 Task: Create a due date automation trigger when advanced on, on the monday after a card is due add dates with an incomplete due date at 11:00 AM.
Action: Mouse moved to (934, 297)
Screenshot: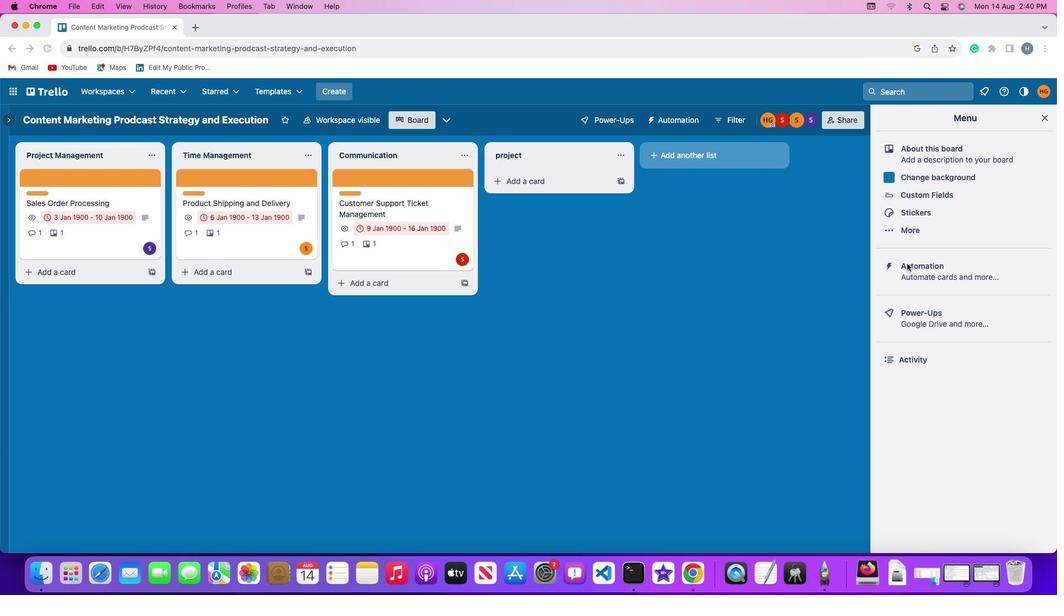 
Action: Mouse pressed left at (934, 297)
Screenshot: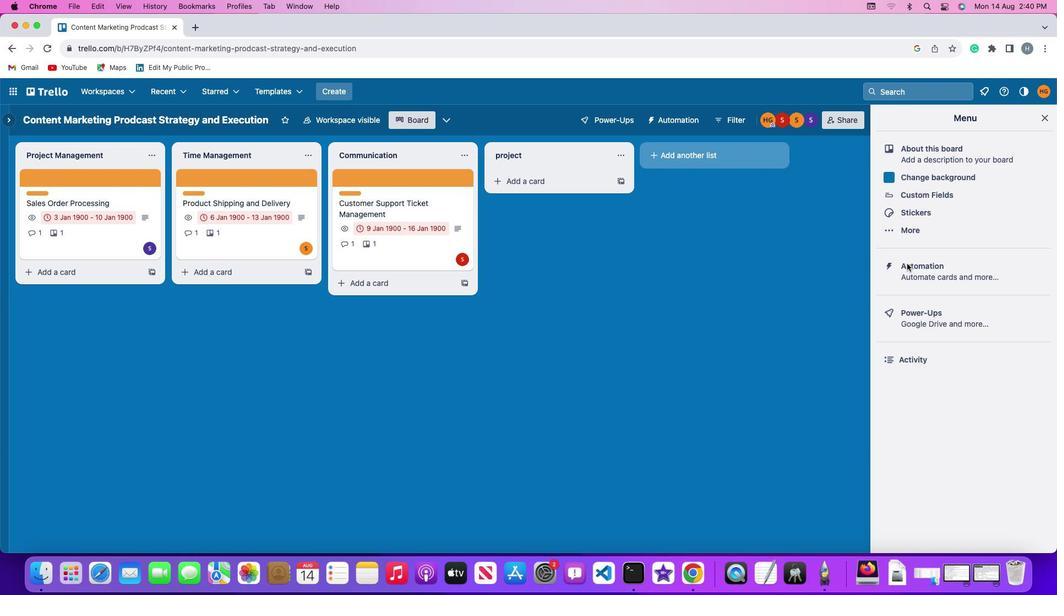 
Action: Mouse pressed left at (934, 297)
Screenshot: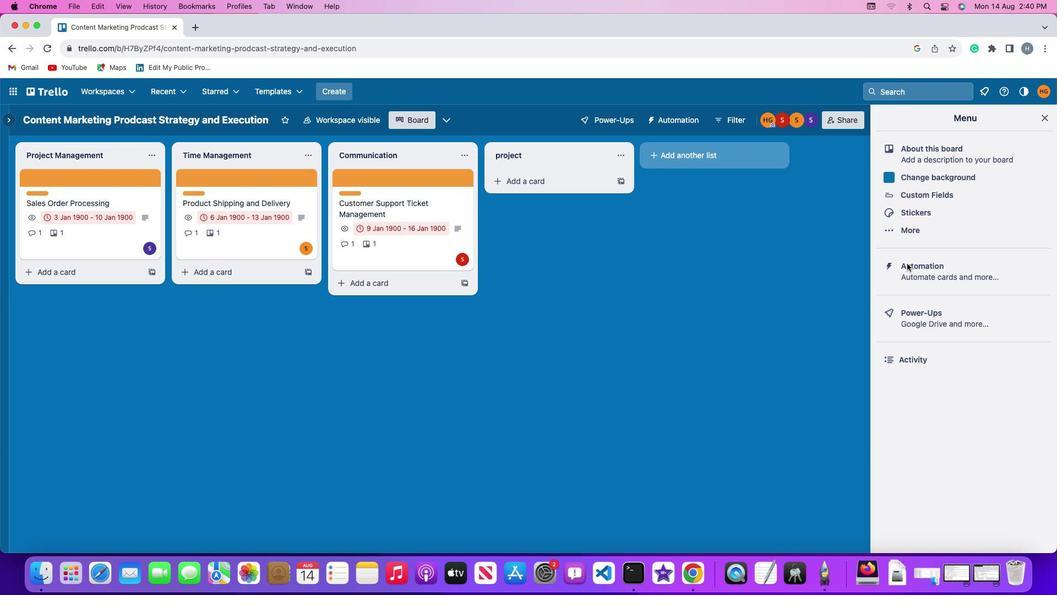
Action: Mouse moved to (49, 296)
Screenshot: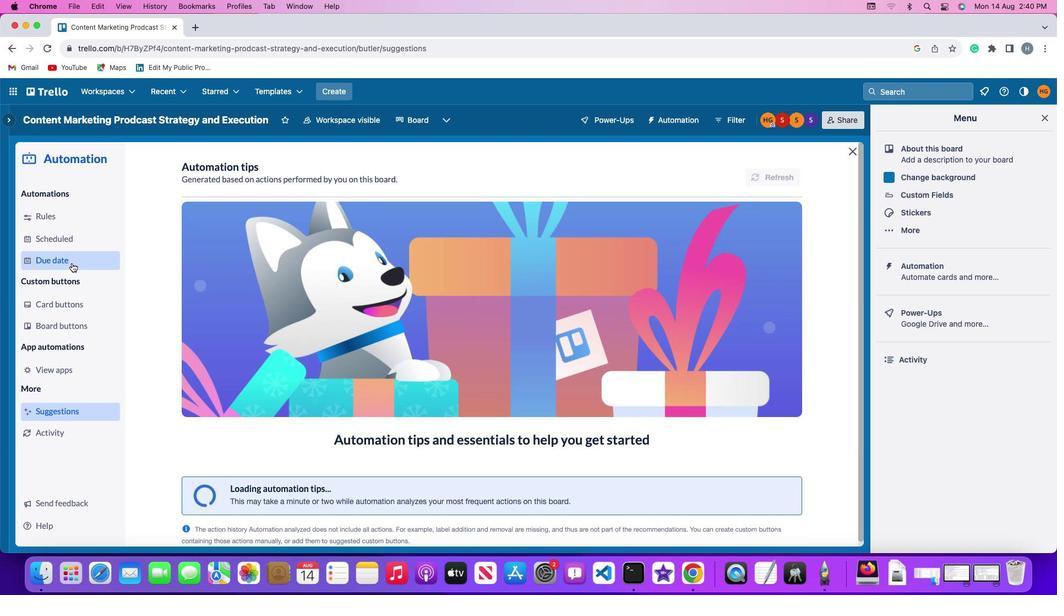 
Action: Mouse pressed left at (49, 296)
Screenshot: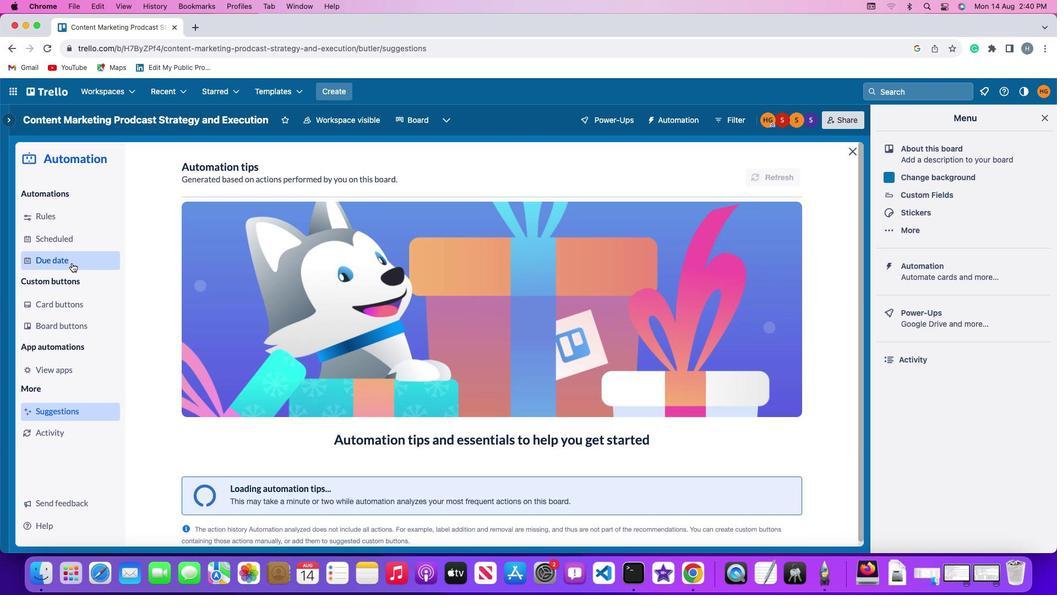 
Action: Mouse moved to (757, 222)
Screenshot: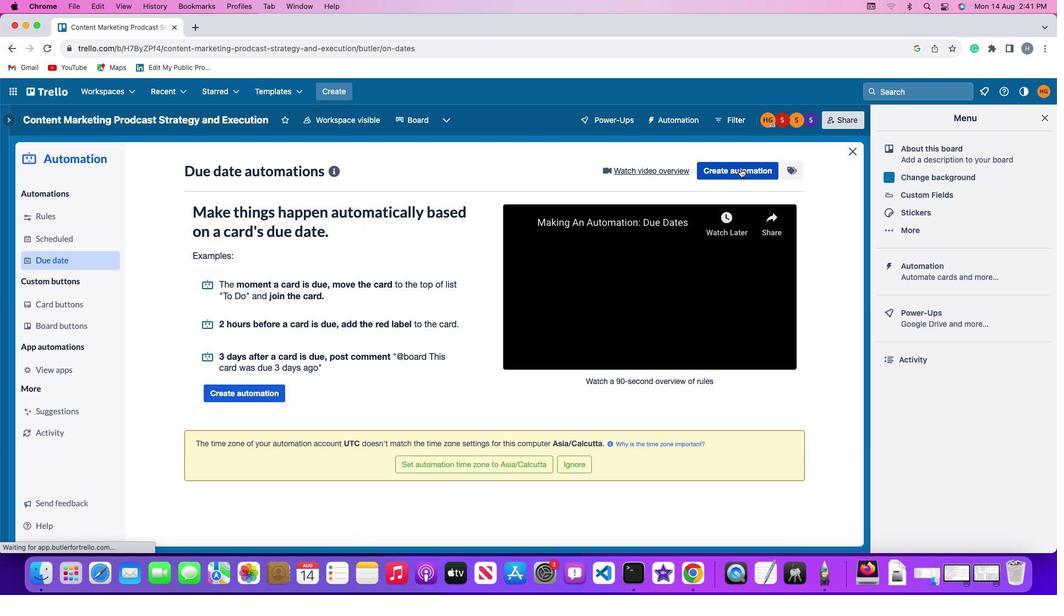 
Action: Mouse pressed left at (757, 222)
Screenshot: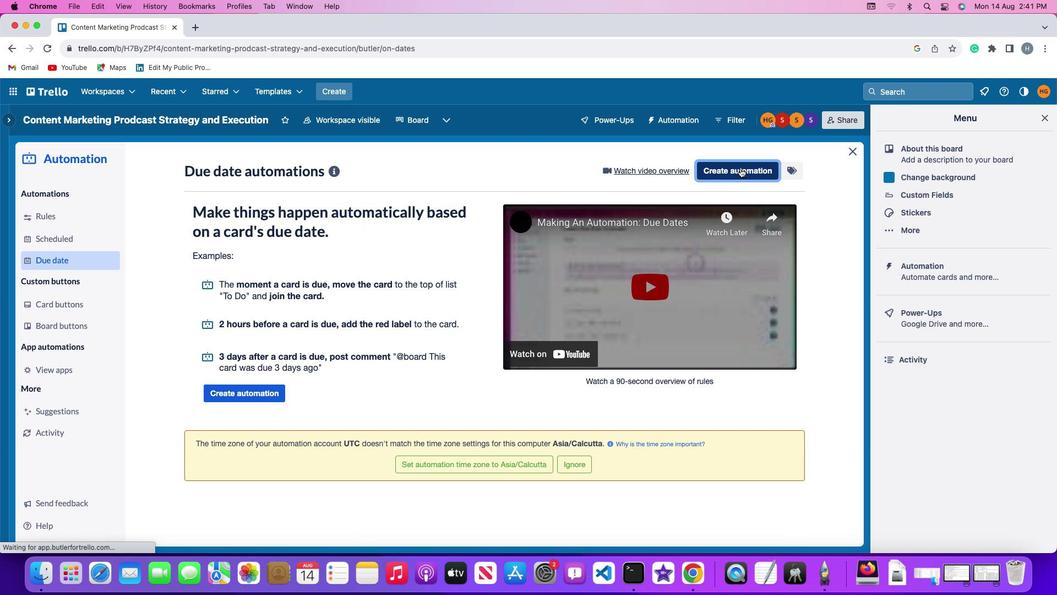 
Action: Mouse moved to (263, 309)
Screenshot: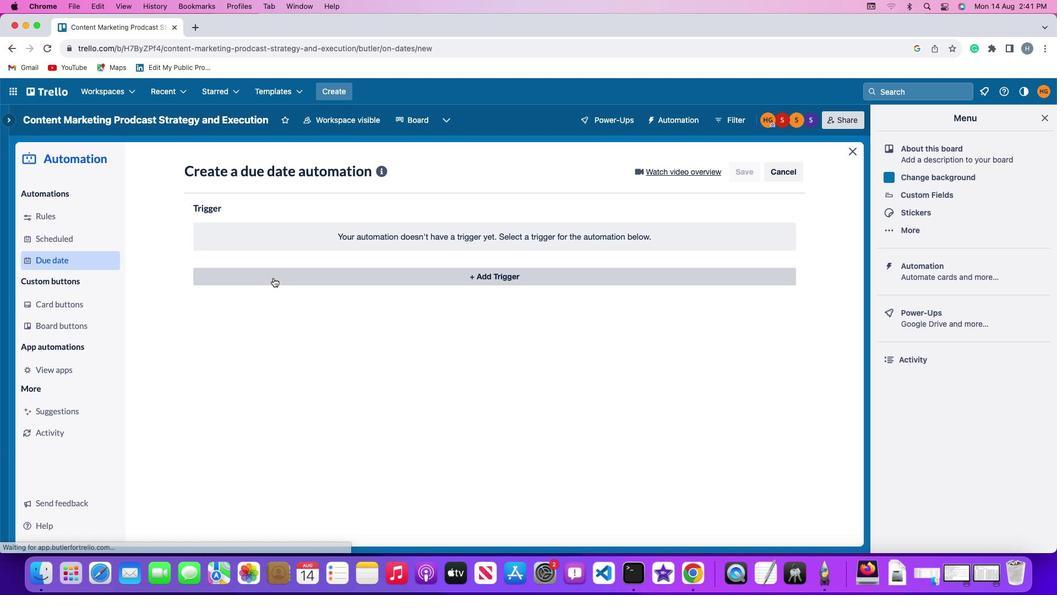 
Action: Mouse pressed left at (263, 309)
Screenshot: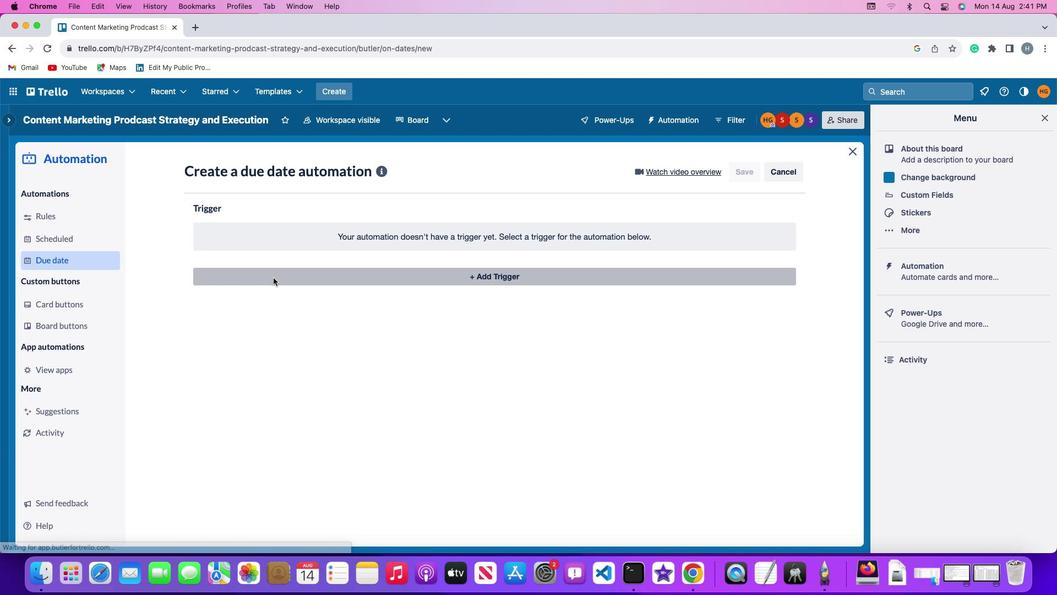 
Action: Mouse moved to (236, 475)
Screenshot: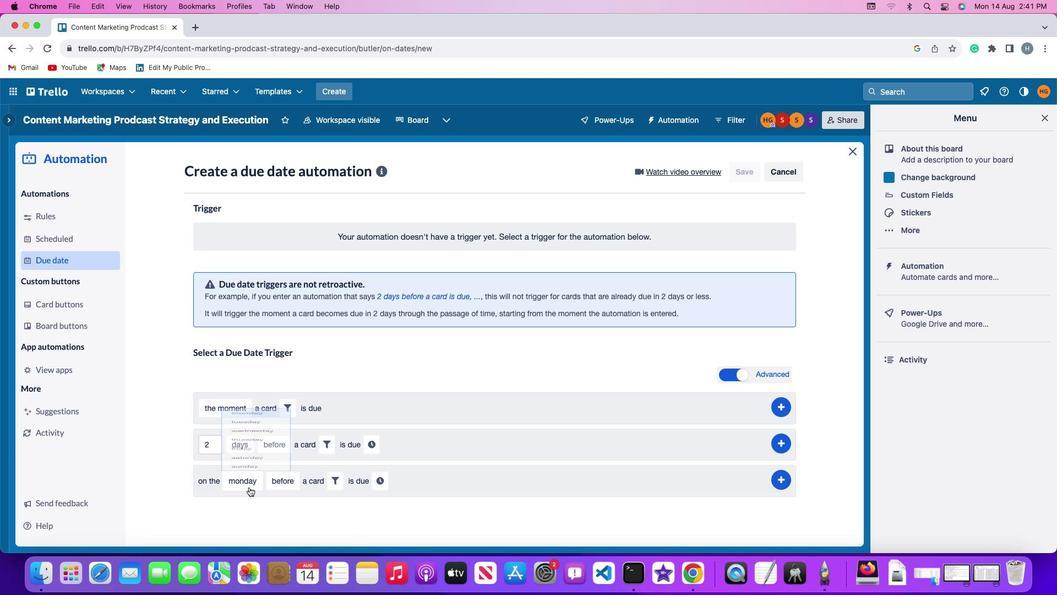 
Action: Mouse pressed left at (236, 475)
Screenshot: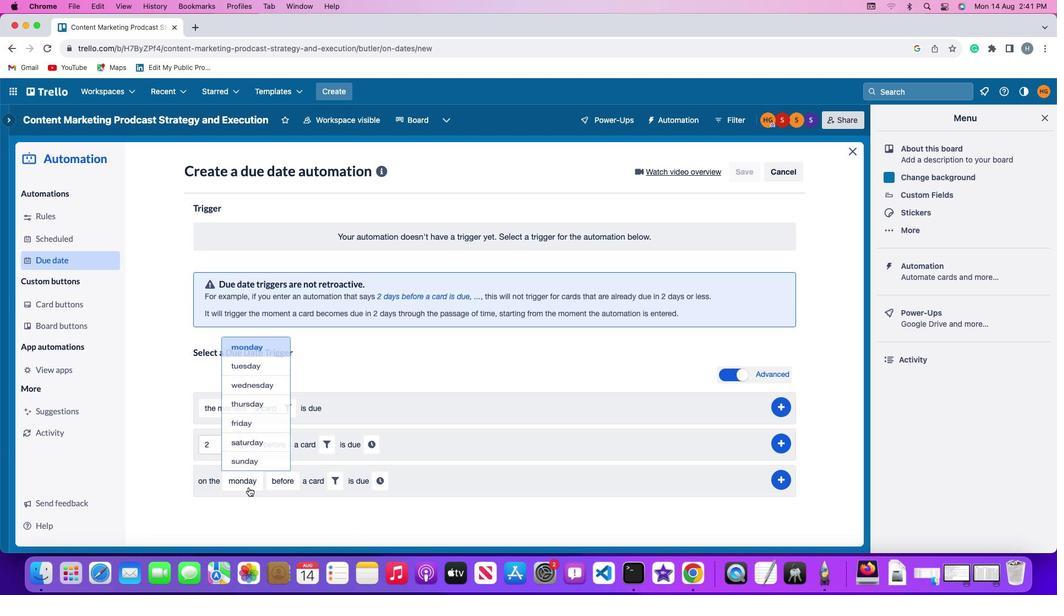 
Action: Mouse moved to (252, 350)
Screenshot: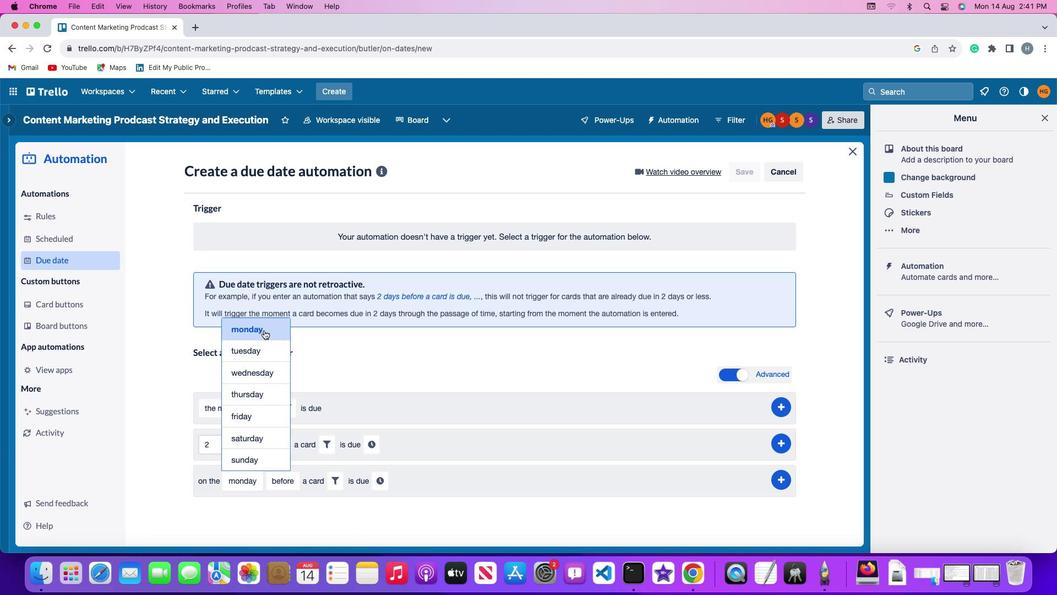 
Action: Mouse pressed left at (252, 350)
Screenshot: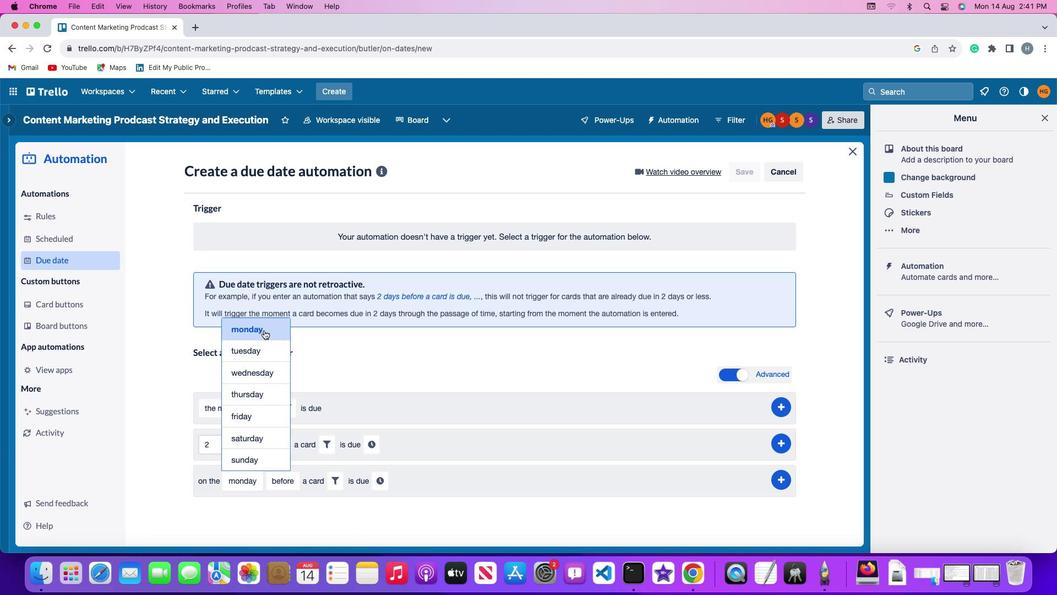 
Action: Mouse moved to (274, 468)
Screenshot: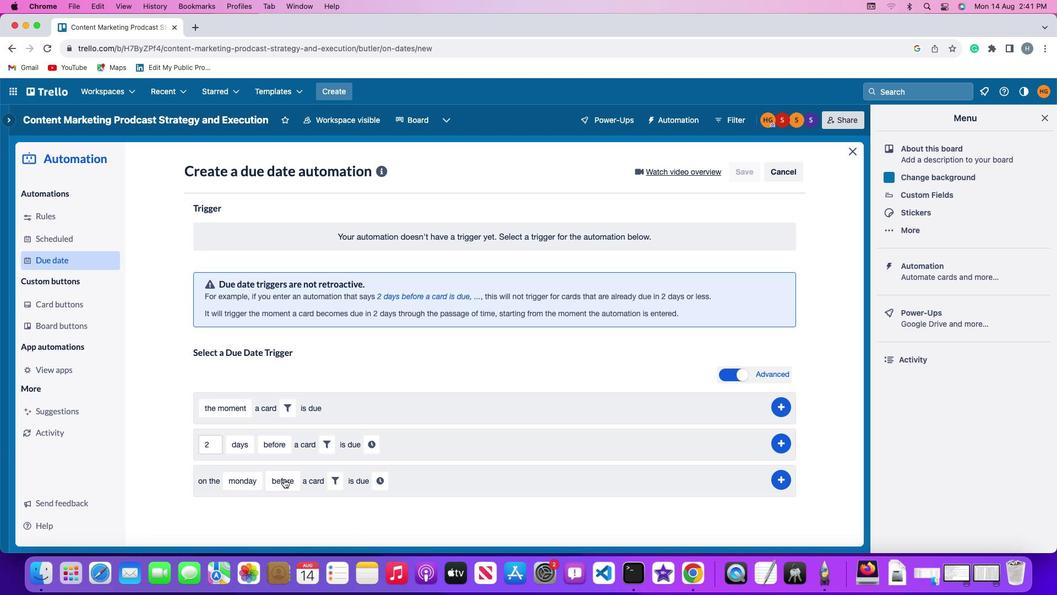 
Action: Mouse pressed left at (274, 468)
Screenshot: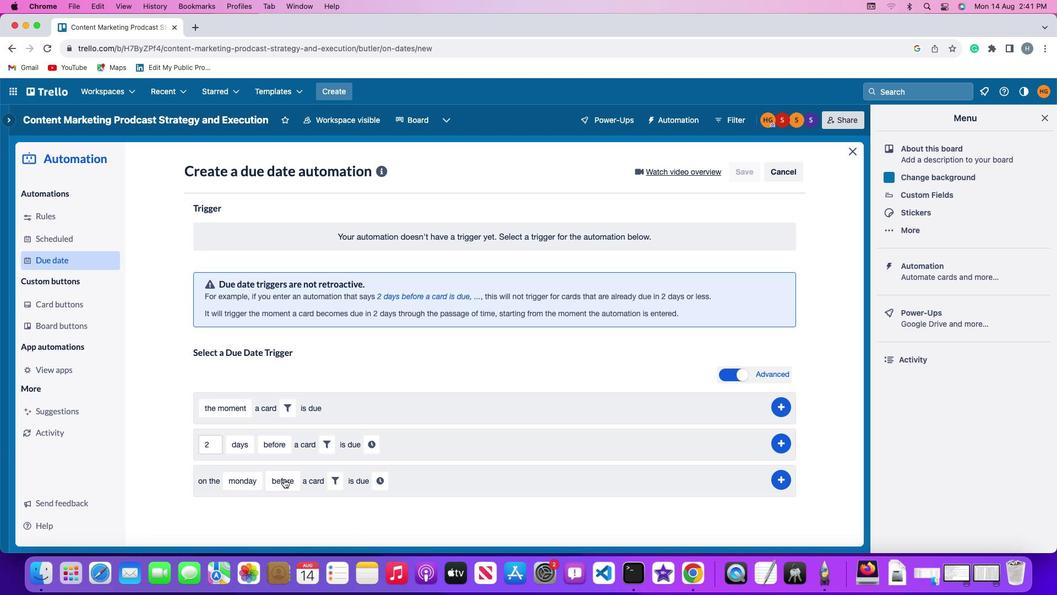 
Action: Mouse moved to (283, 412)
Screenshot: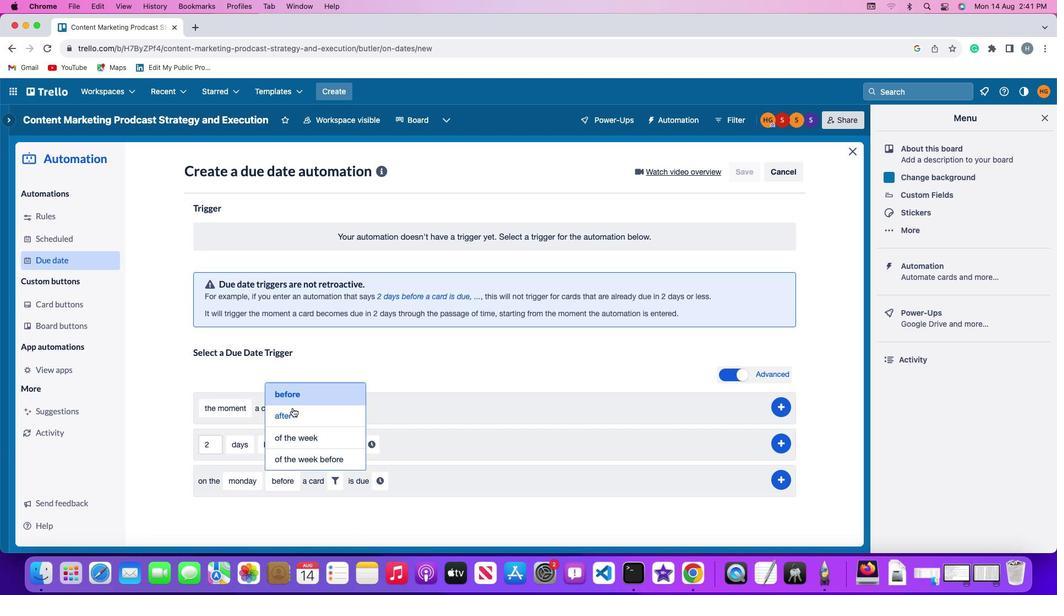 
Action: Mouse pressed left at (283, 412)
Screenshot: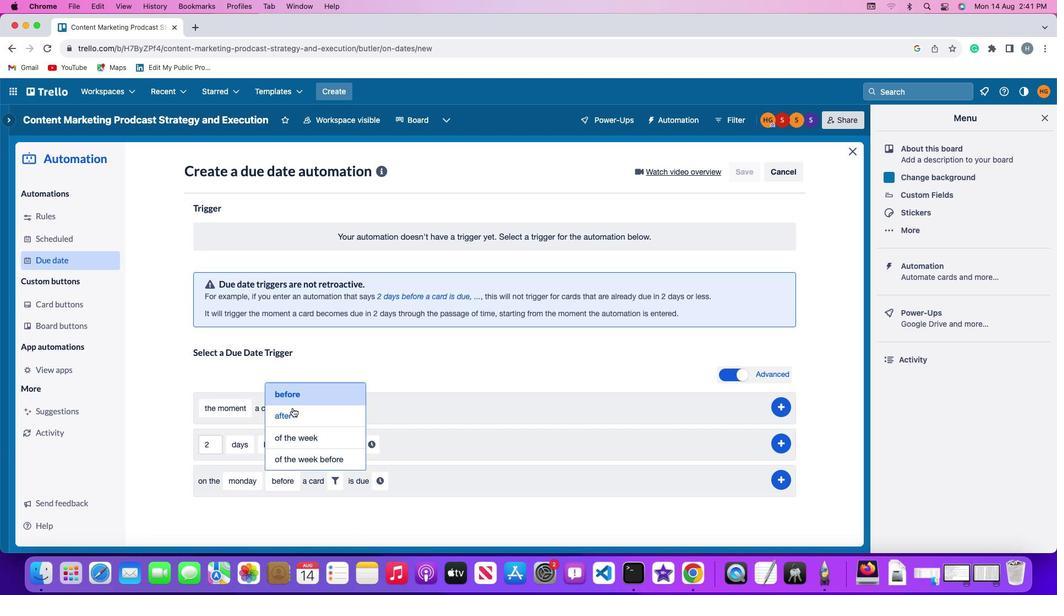 
Action: Mouse moved to (320, 468)
Screenshot: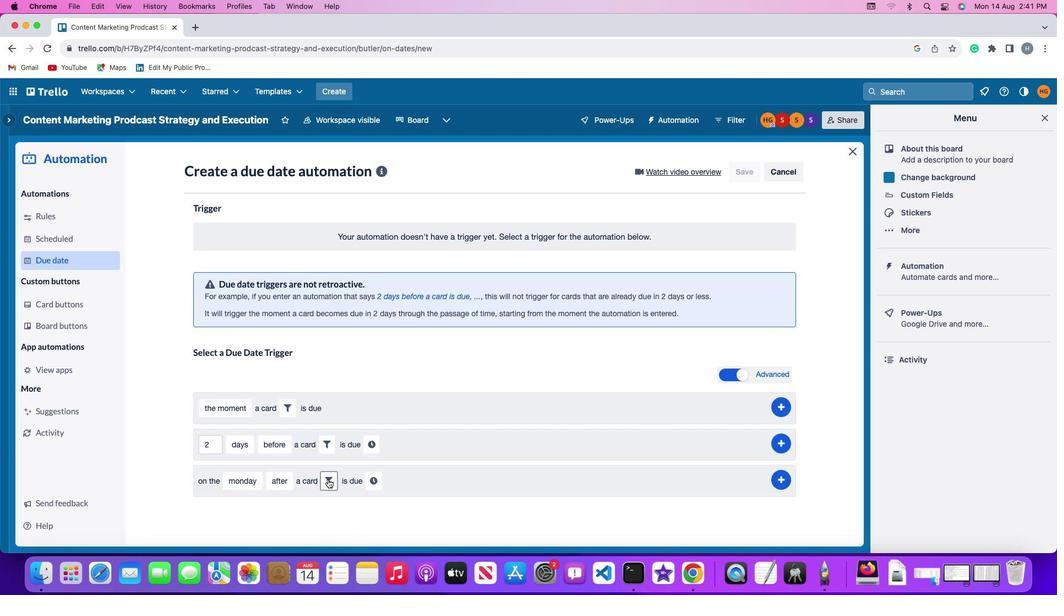 
Action: Mouse pressed left at (320, 468)
Screenshot: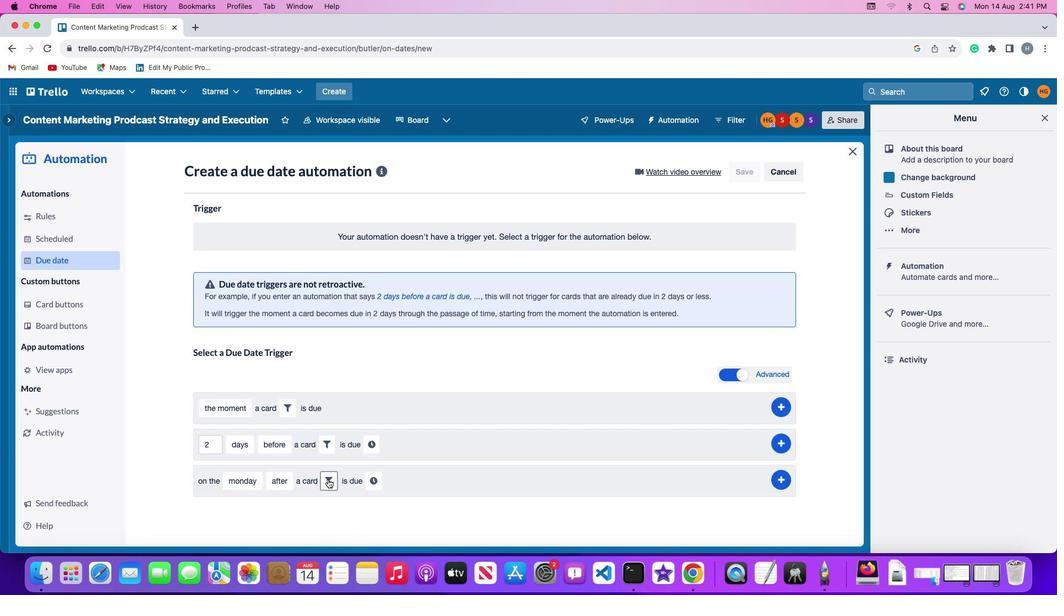
Action: Mouse moved to (377, 500)
Screenshot: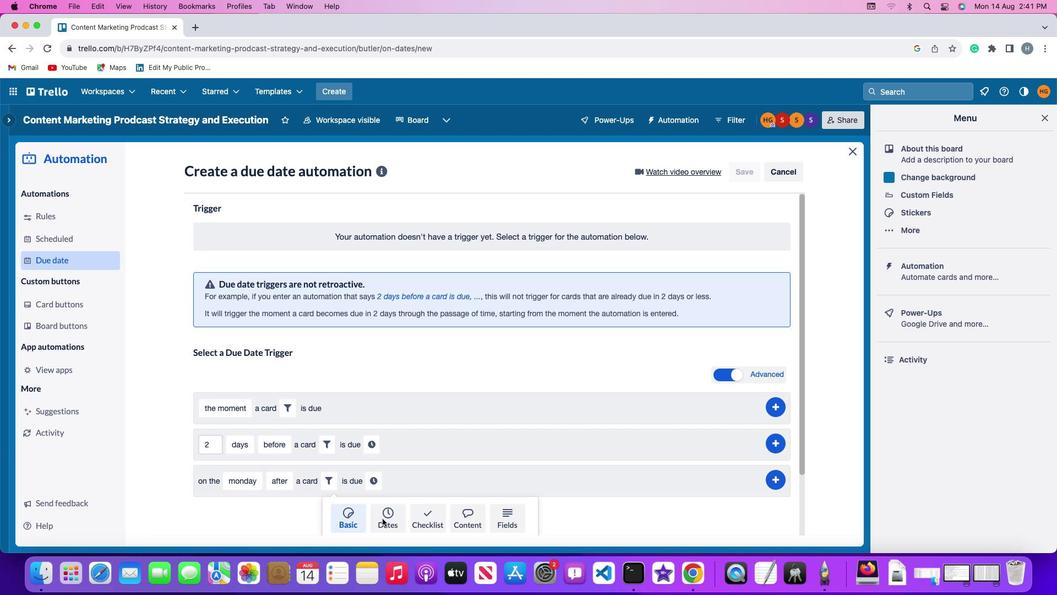 
Action: Mouse pressed left at (377, 500)
Screenshot: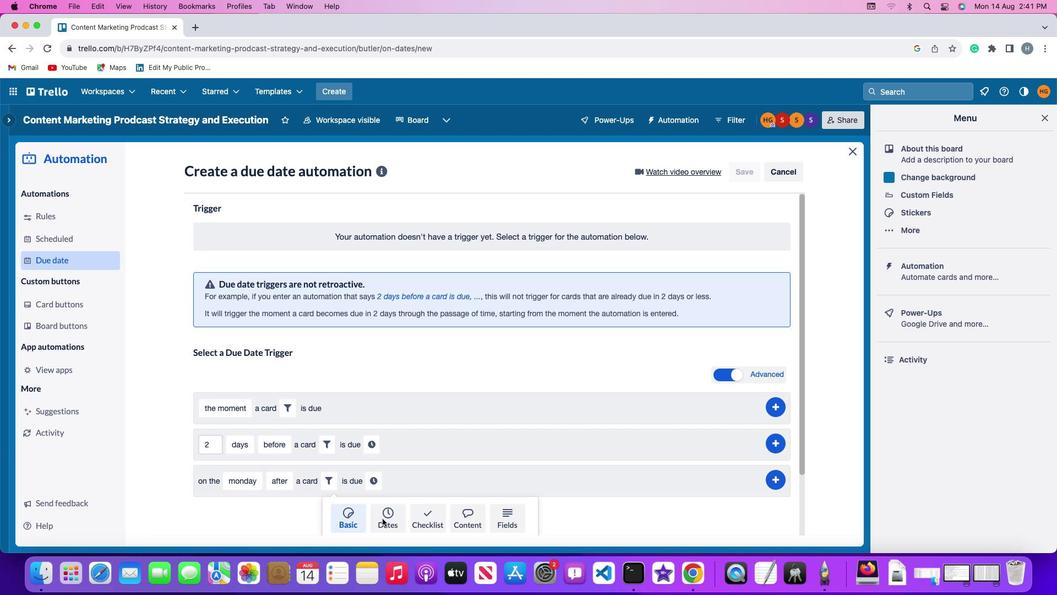 
Action: Mouse moved to (264, 495)
Screenshot: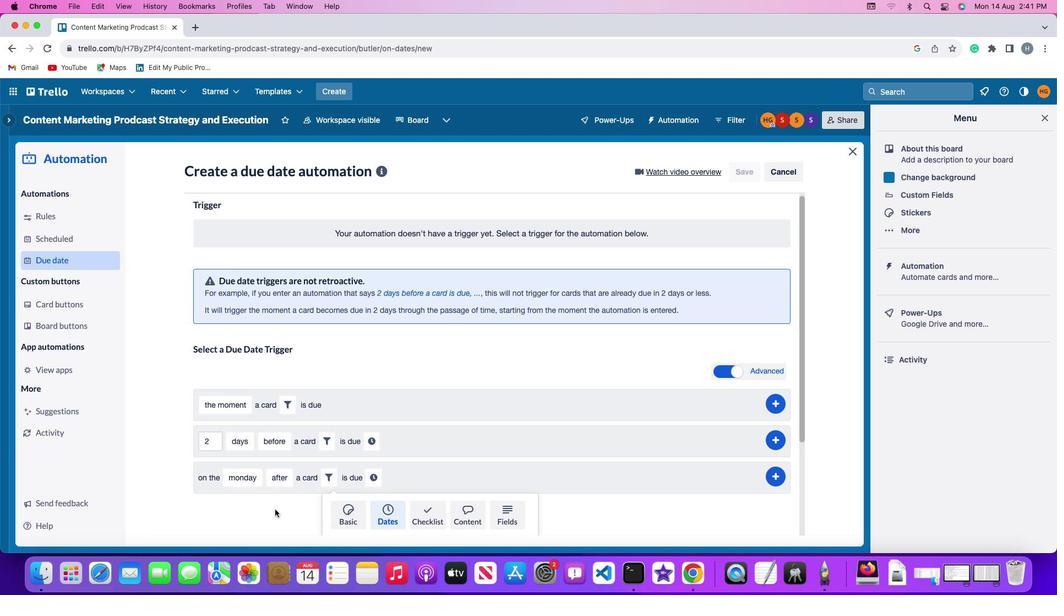 
Action: Mouse scrolled (264, 495) with delta (-26, 88)
Screenshot: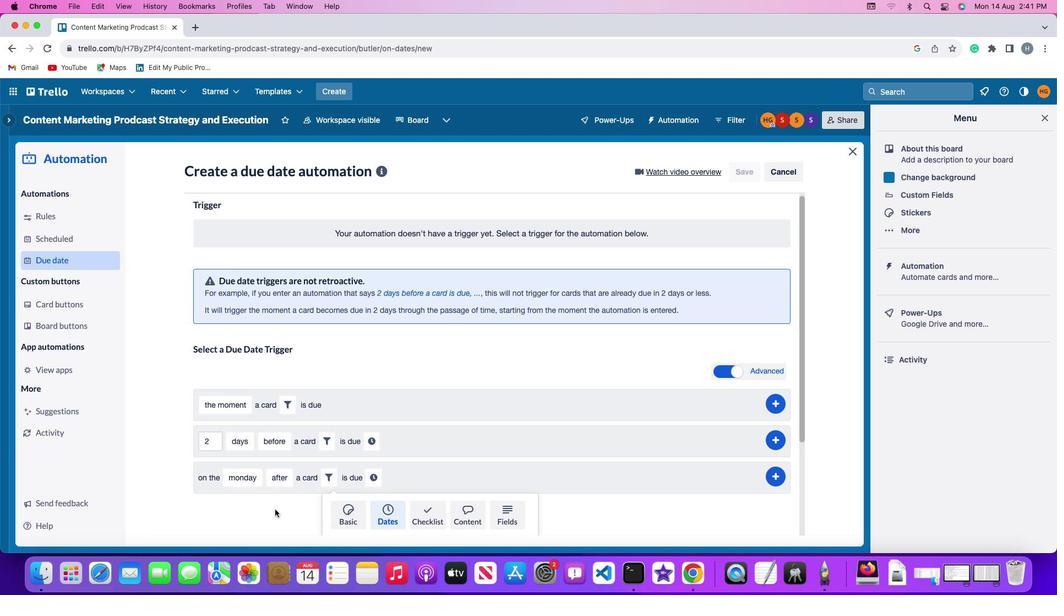 
Action: Mouse moved to (264, 494)
Screenshot: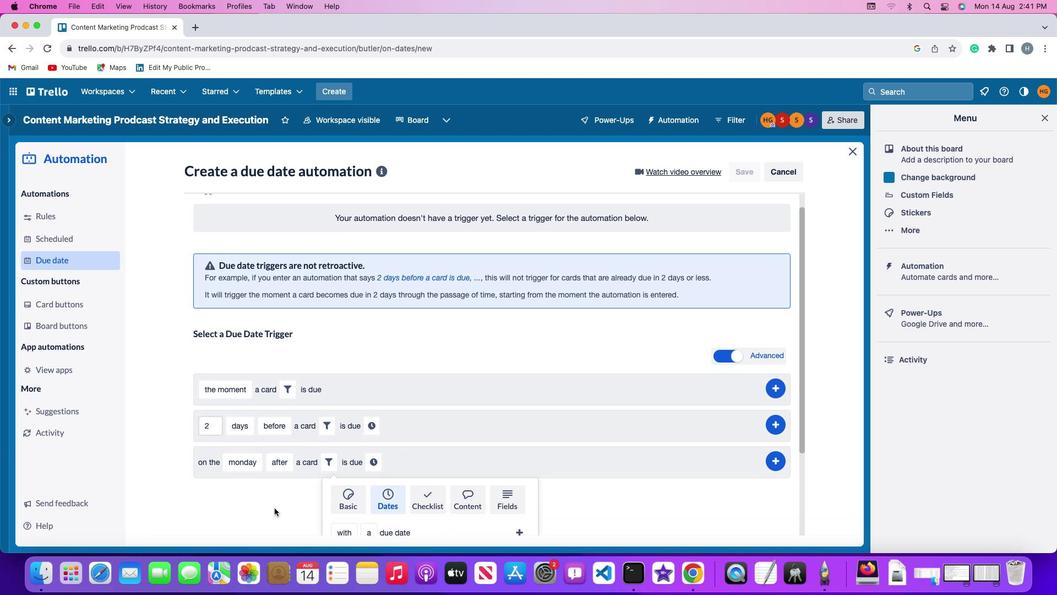 
Action: Mouse scrolled (264, 494) with delta (-26, 88)
Screenshot: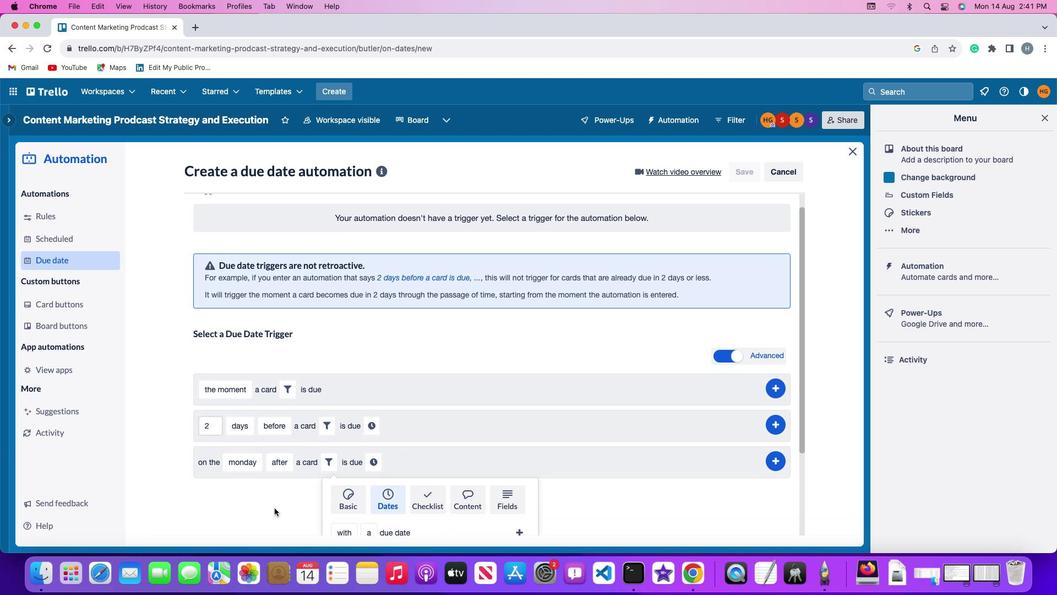 
Action: Mouse moved to (265, 494)
Screenshot: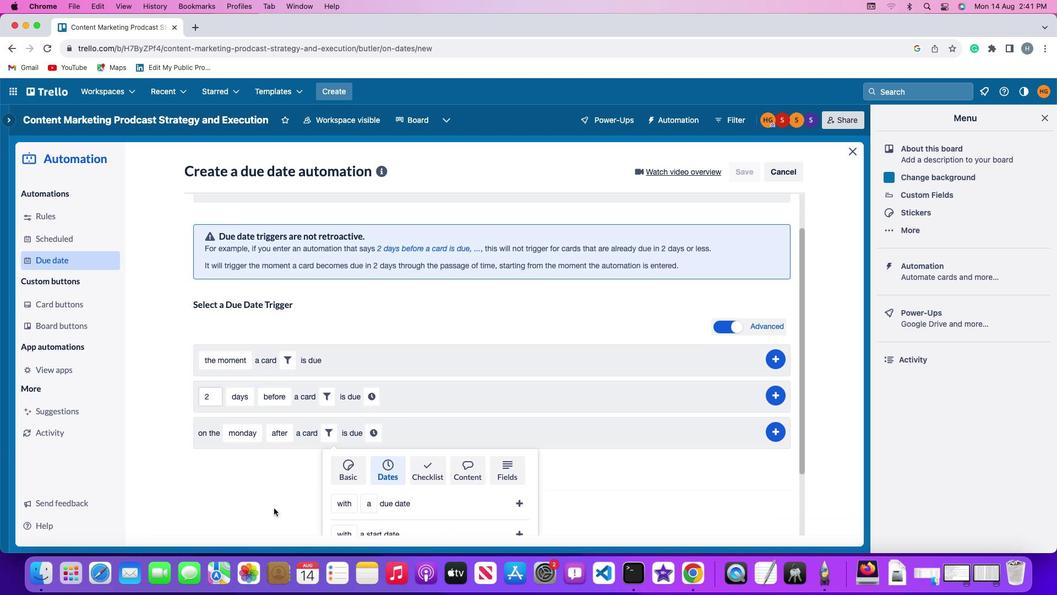 
Action: Mouse scrolled (265, 494) with delta (-26, 87)
Screenshot: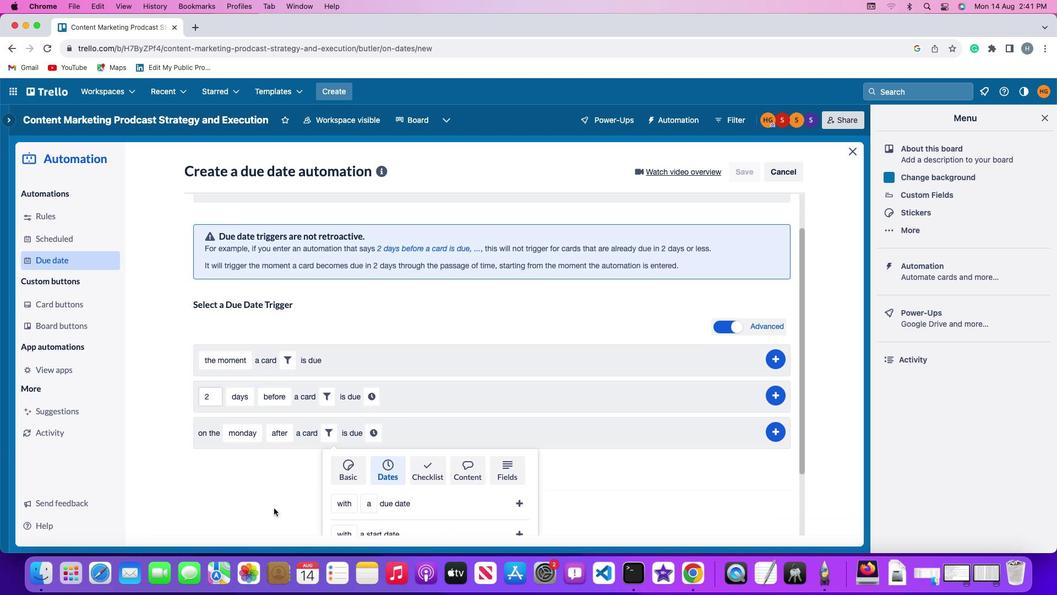 
Action: Mouse moved to (265, 493)
Screenshot: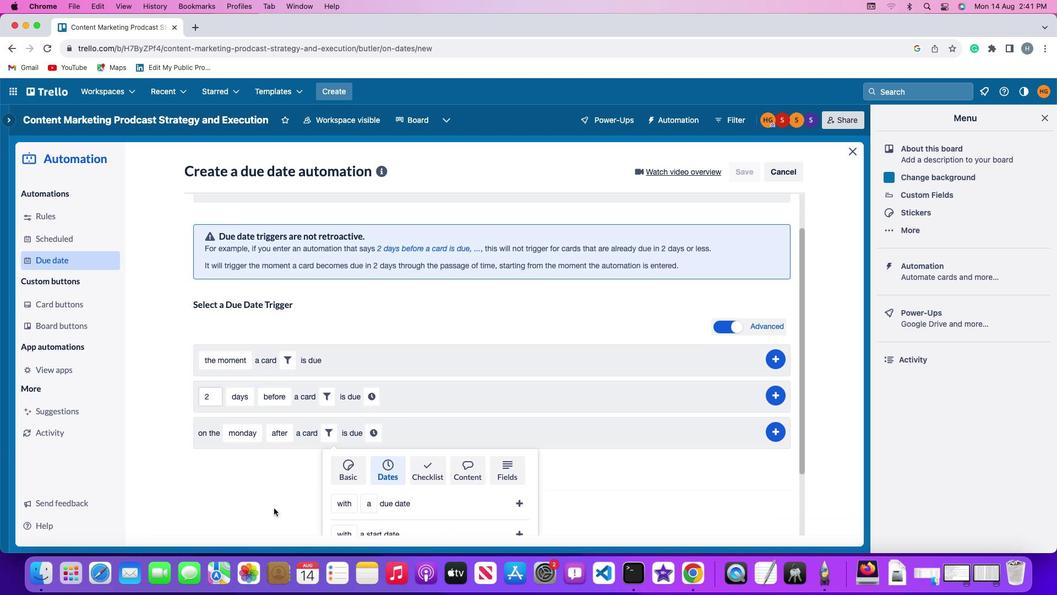 
Action: Mouse scrolled (265, 493) with delta (-26, 85)
Screenshot: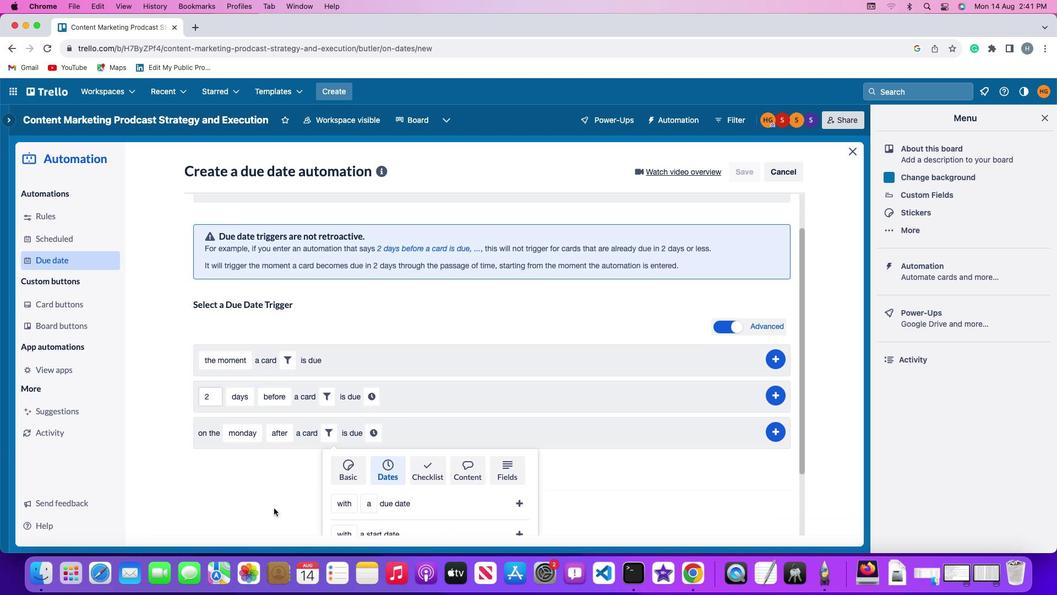 
Action: Mouse moved to (263, 491)
Screenshot: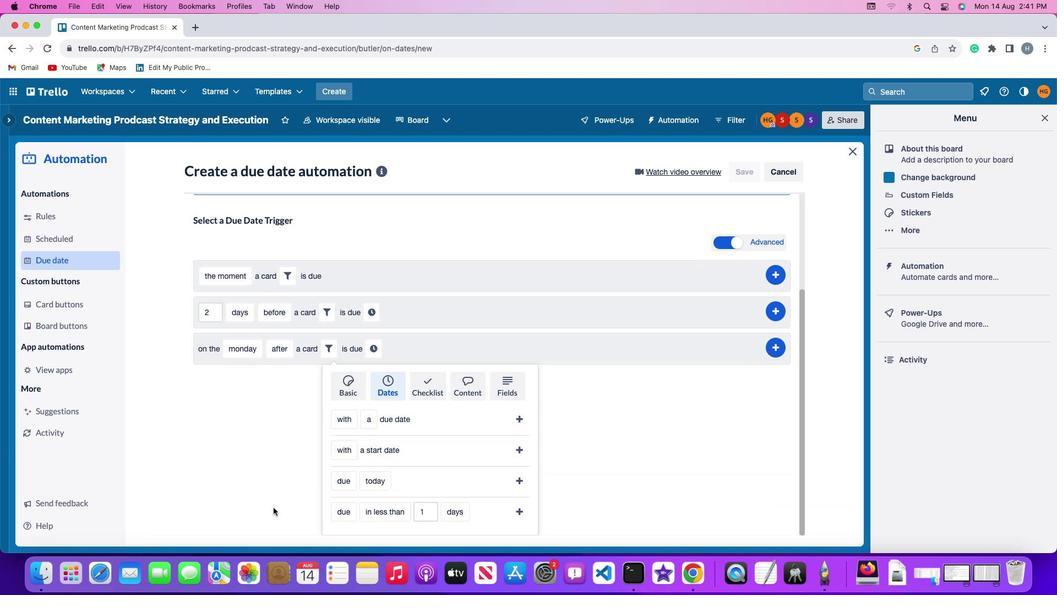 
Action: Mouse scrolled (263, 491) with delta (-26, 88)
Screenshot: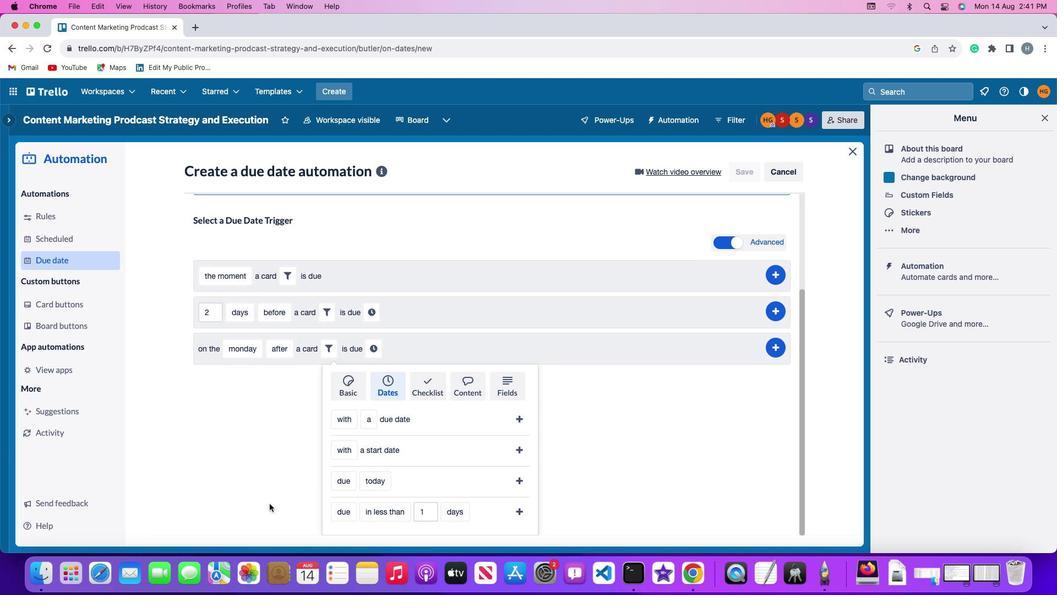 
Action: Mouse moved to (262, 491)
Screenshot: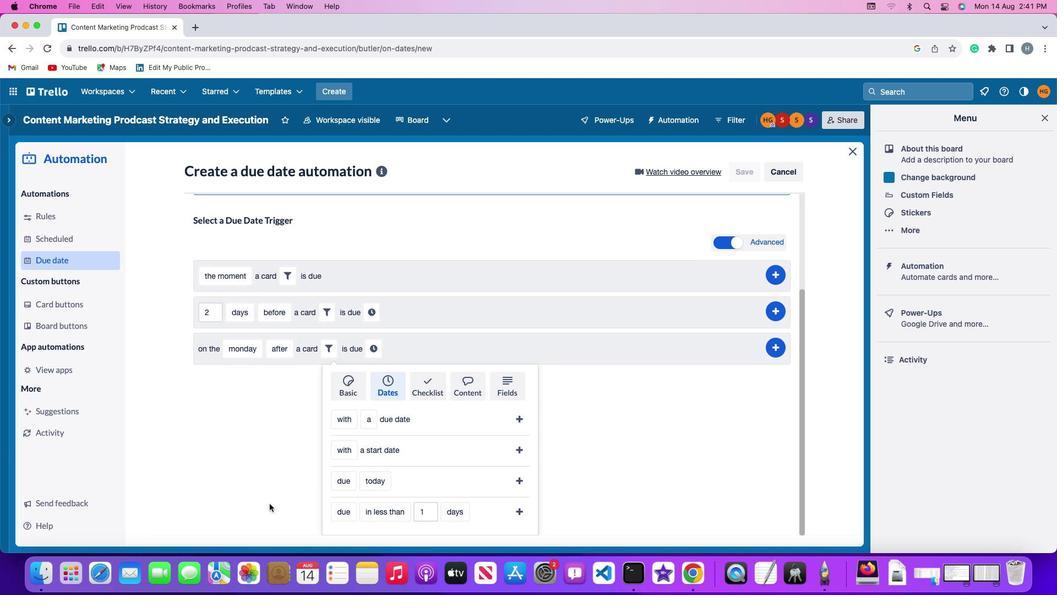 
Action: Mouse scrolled (262, 491) with delta (-26, 88)
Screenshot: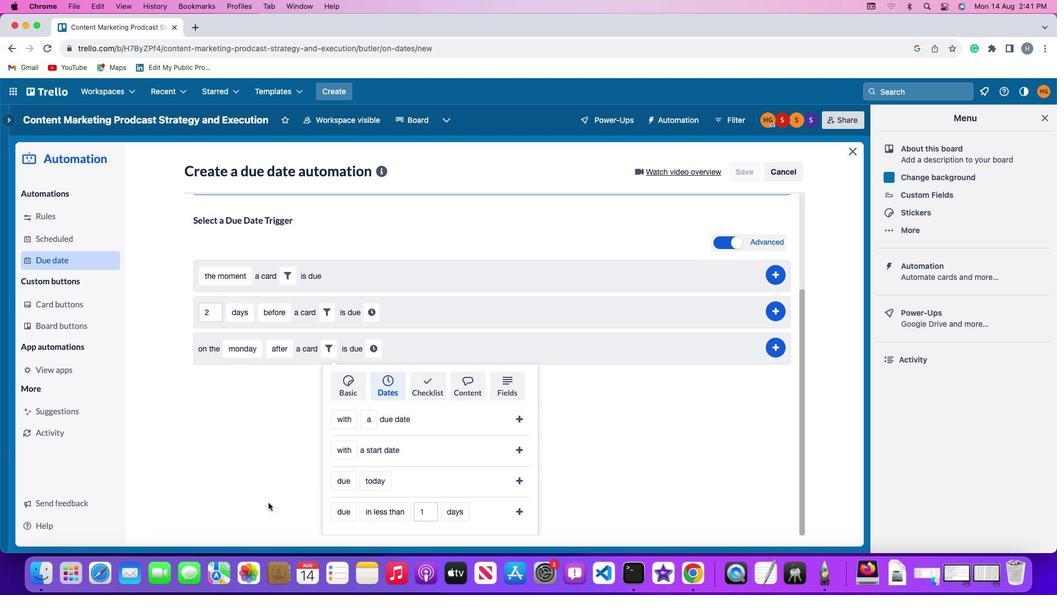 
Action: Mouse moved to (332, 424)
Screenshot: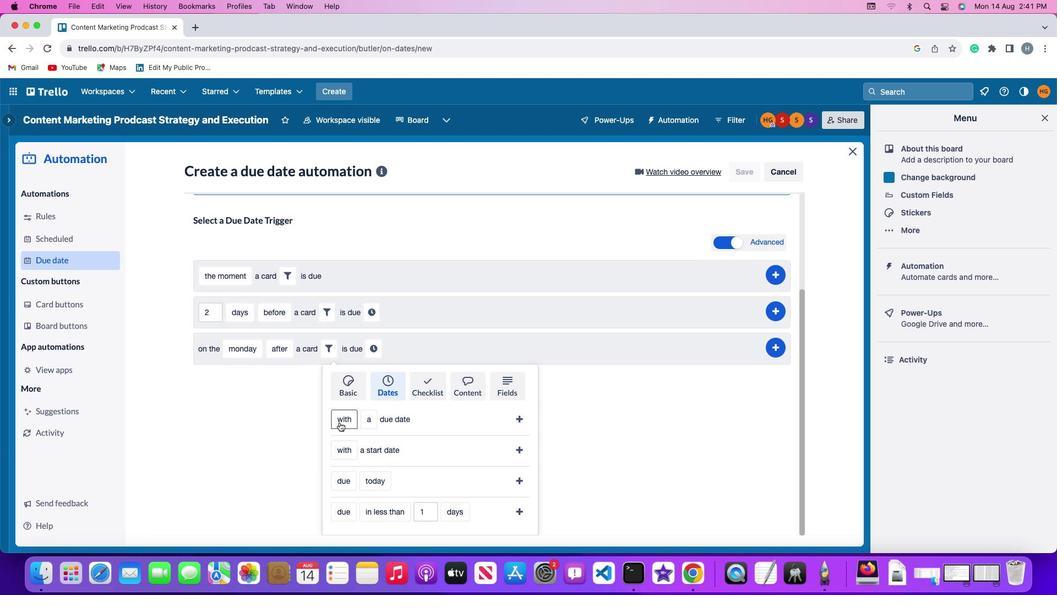 
Action: Mouse pressed left at (332, 424)
Screenshot: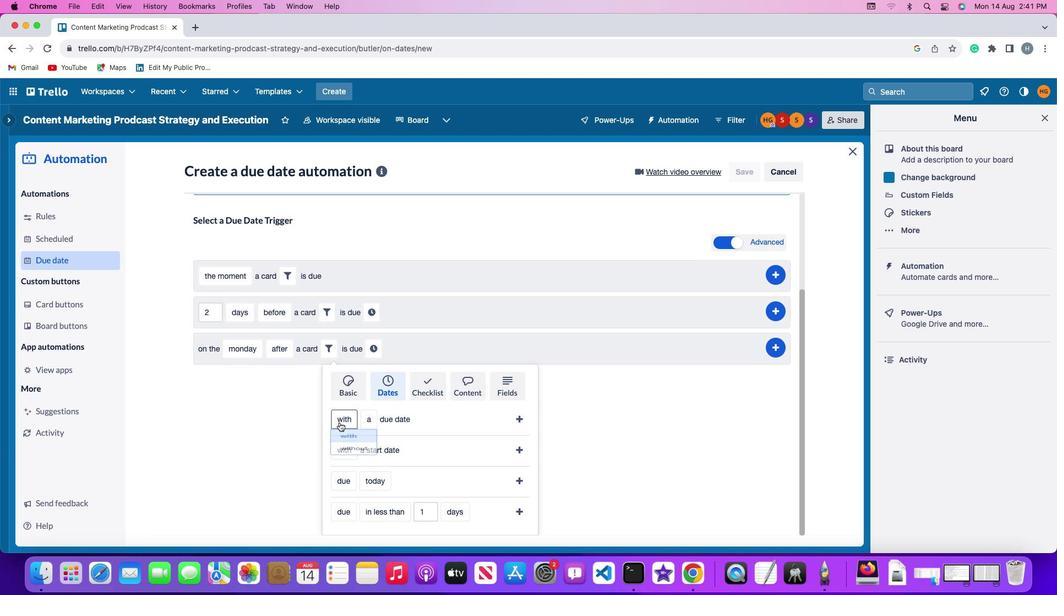 
Action: Mouse moved to (338, 438)
Screenshot: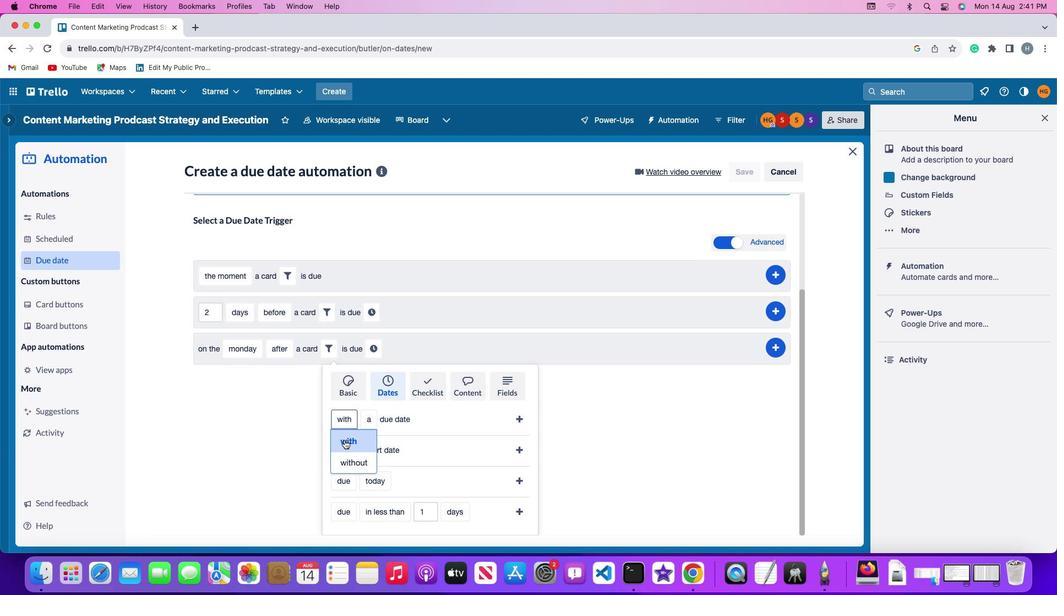 
Action: Mouse pressed left at (338, 438)
Screenshot: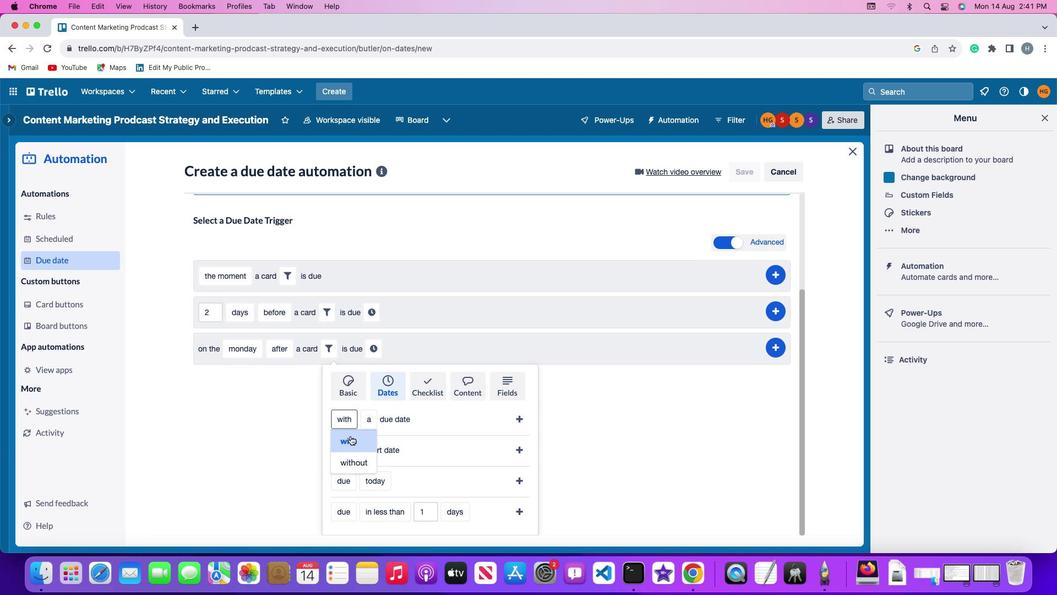 
Action: Mouse moved to (368, 420)
Screenshot: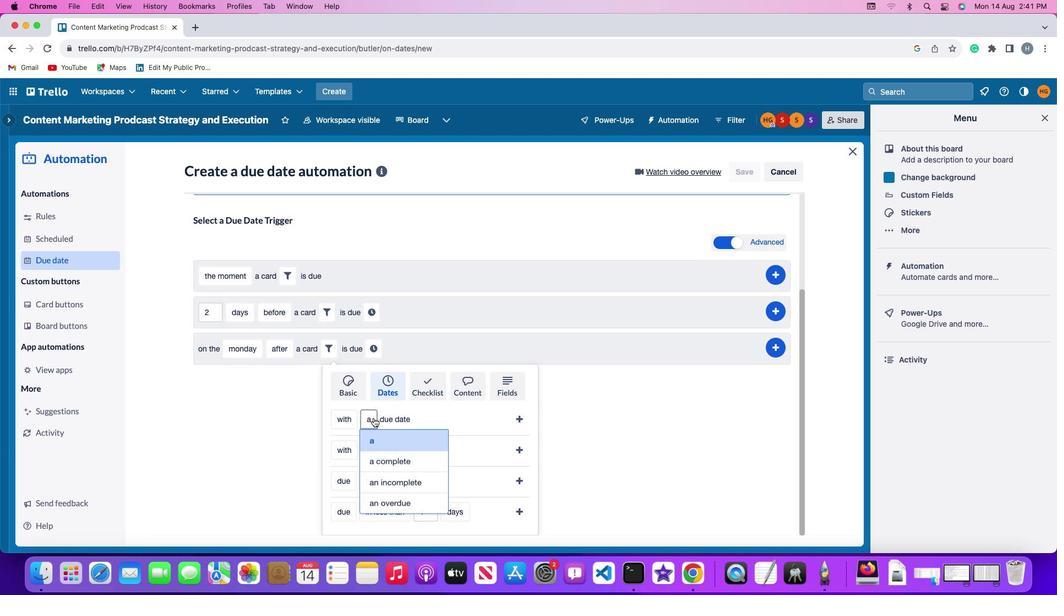 
Action: Mouse pressed left at (368, 420)
Screenshot: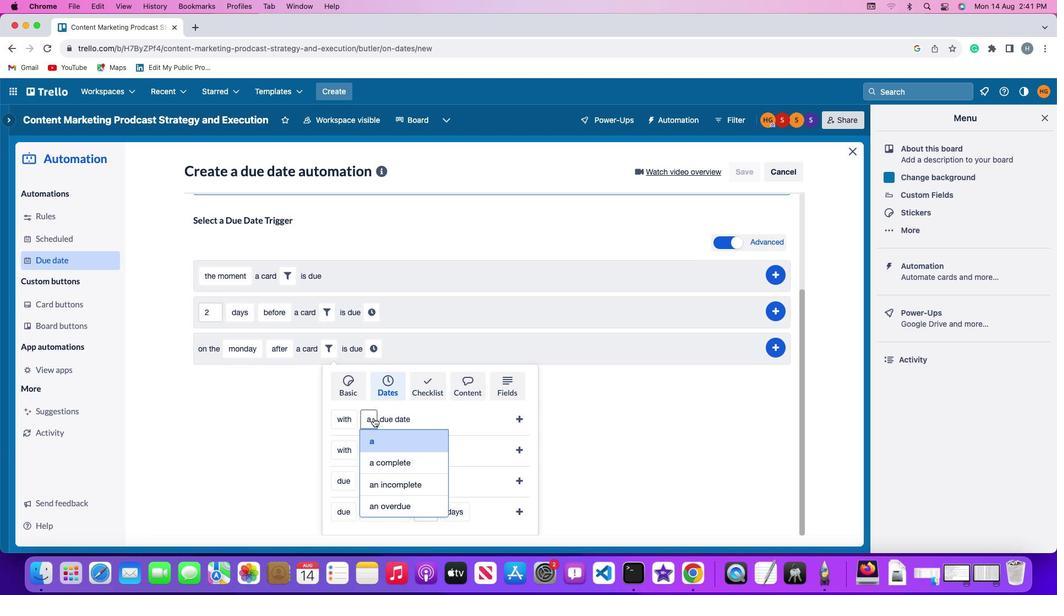 
Action: Mouse moved to (386, 473)
Screenshot: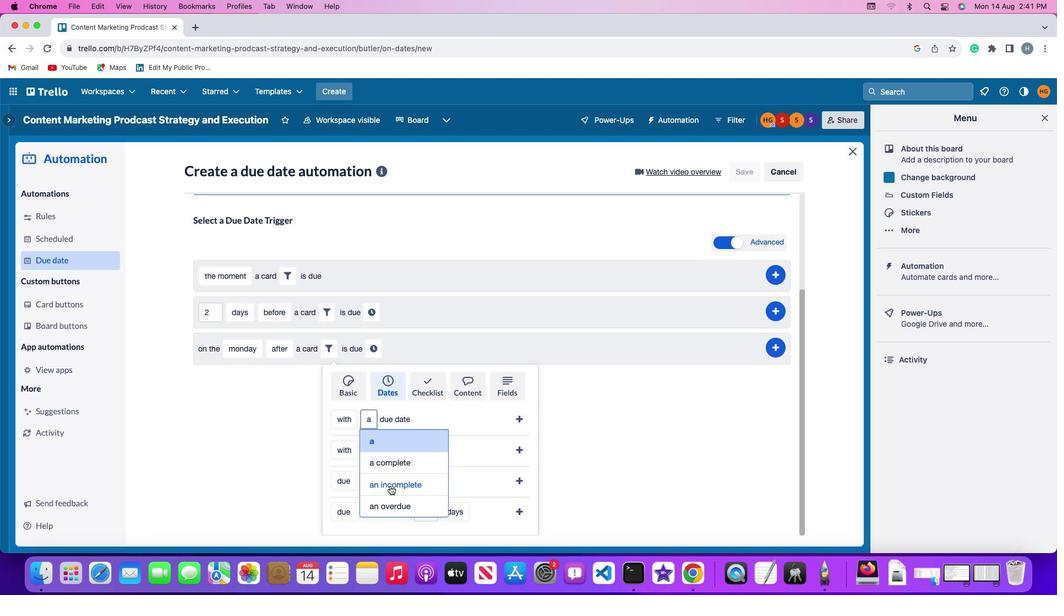 
Action: Mouse pressed left at (386, 473)
Screenshot: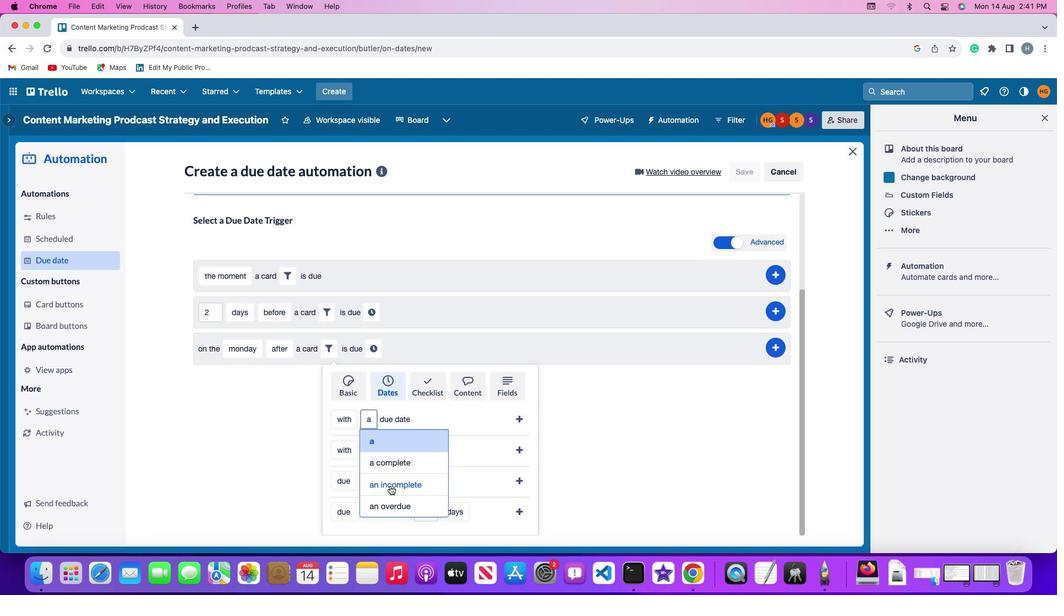 
Action: Mouse moved to (522, 419)
Screenshot: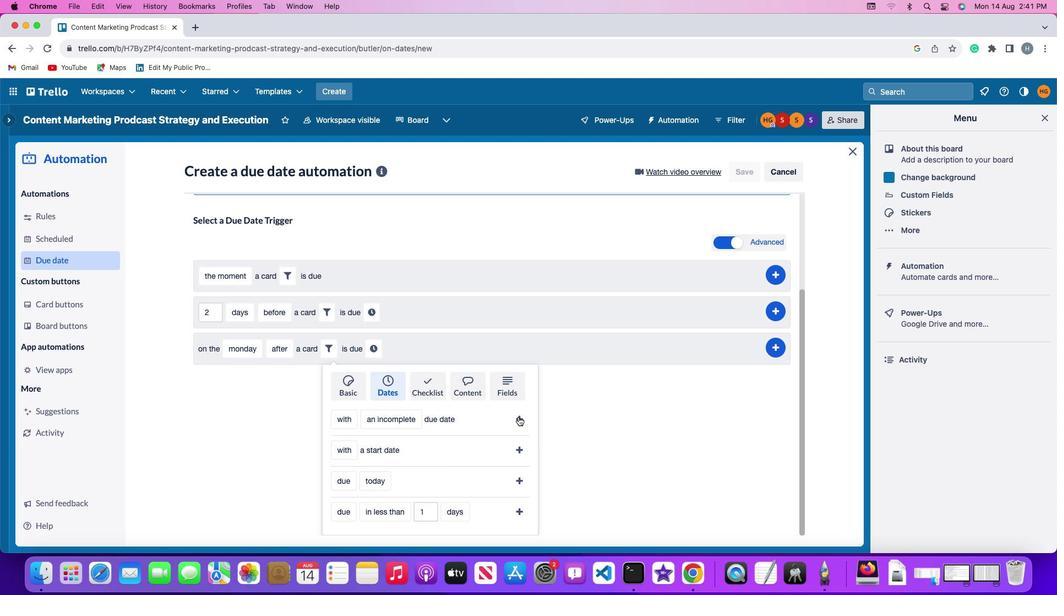 
Action: Mouse pressed left at (522, 419)
Screenshot: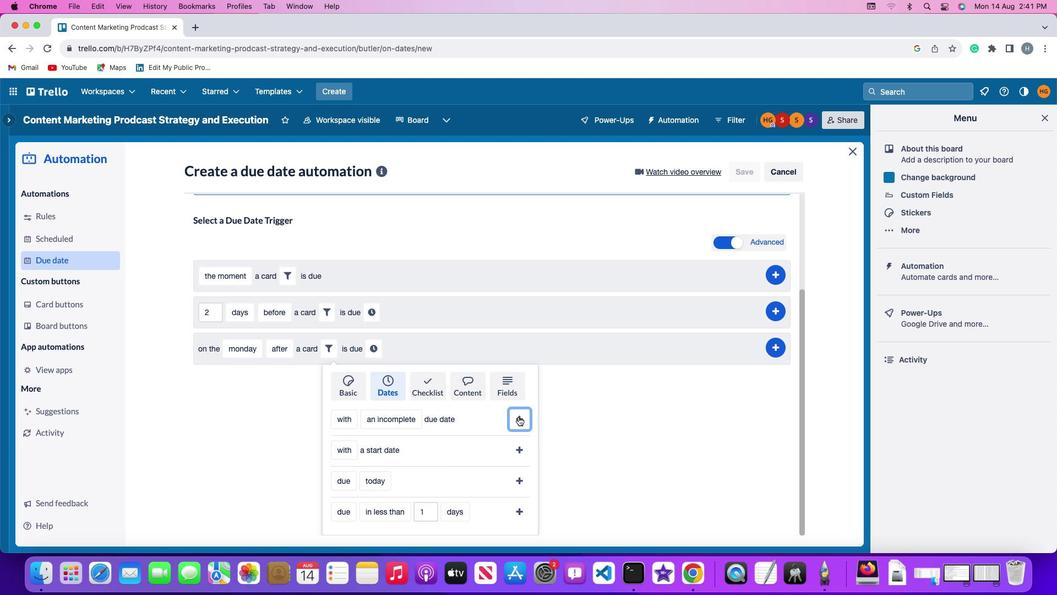 
Action: Mouse moved to (503, 470)
Screenshot: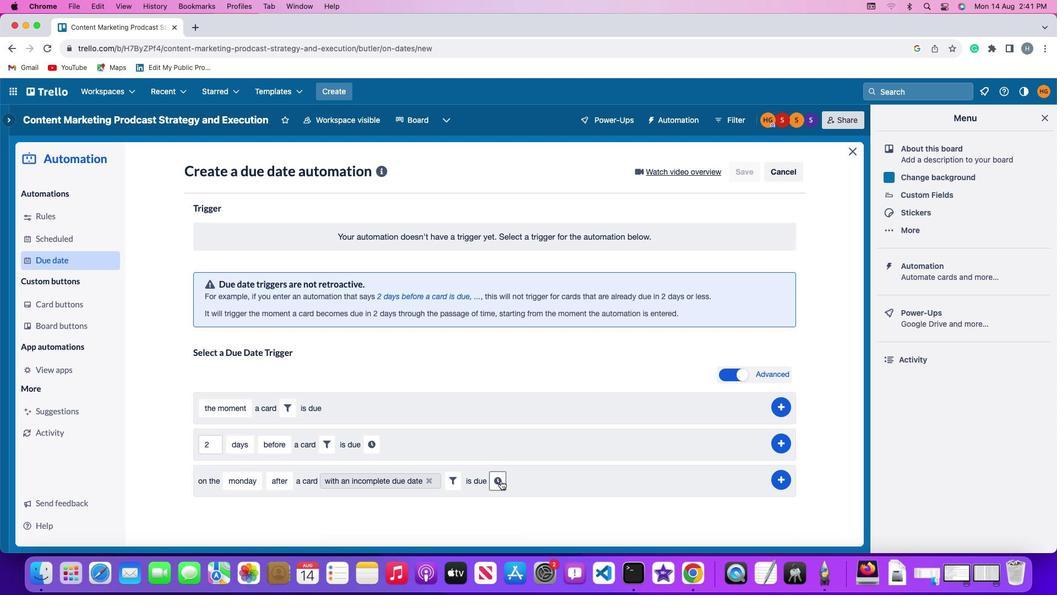 
Action: Mouse pressed left at (503, 470)
Screenshot: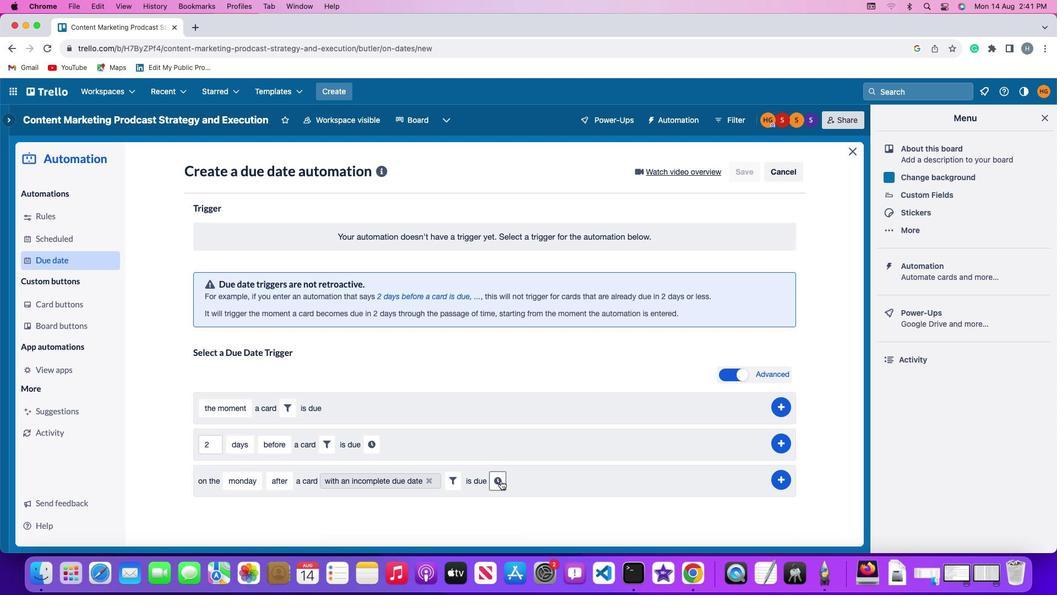
Action: Mouse moved to (522, 471)
Screenshot: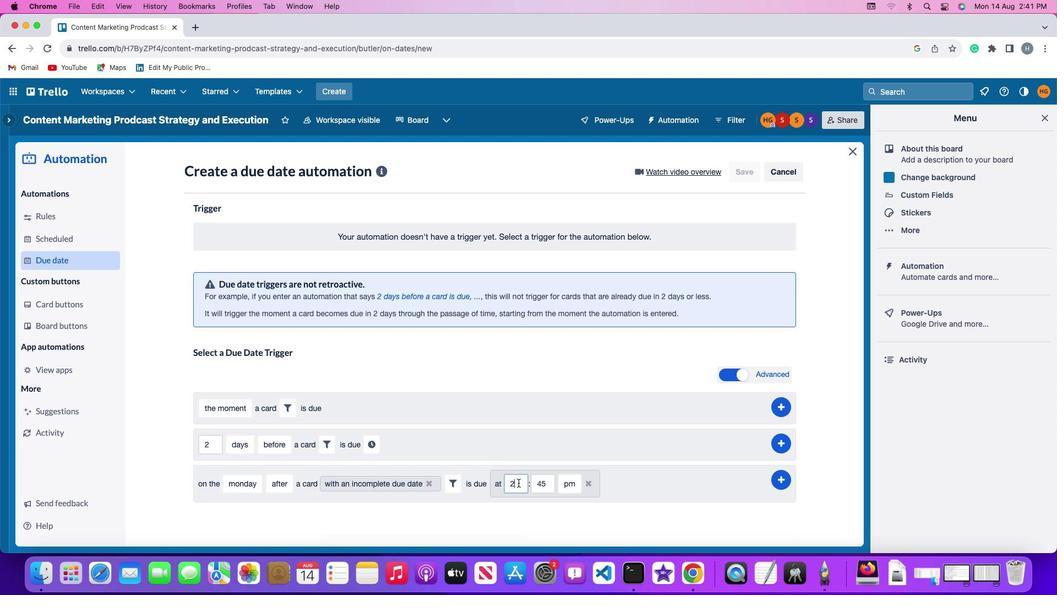 
Action: Mouse pressed left at (522, 471)
Screenshot: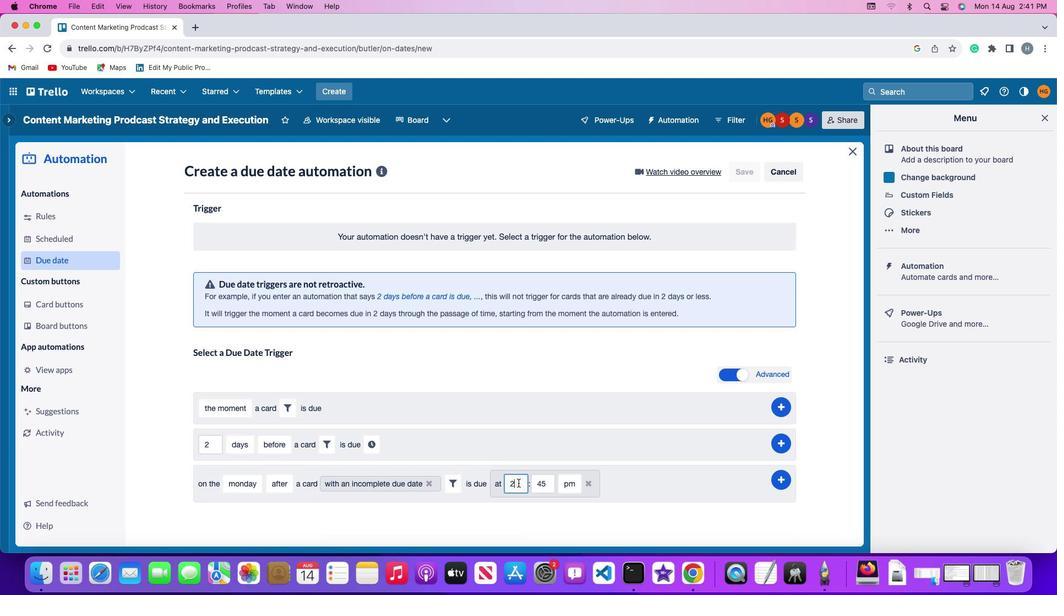 
Action: Mouse moved to (523, 472)
Screenshot: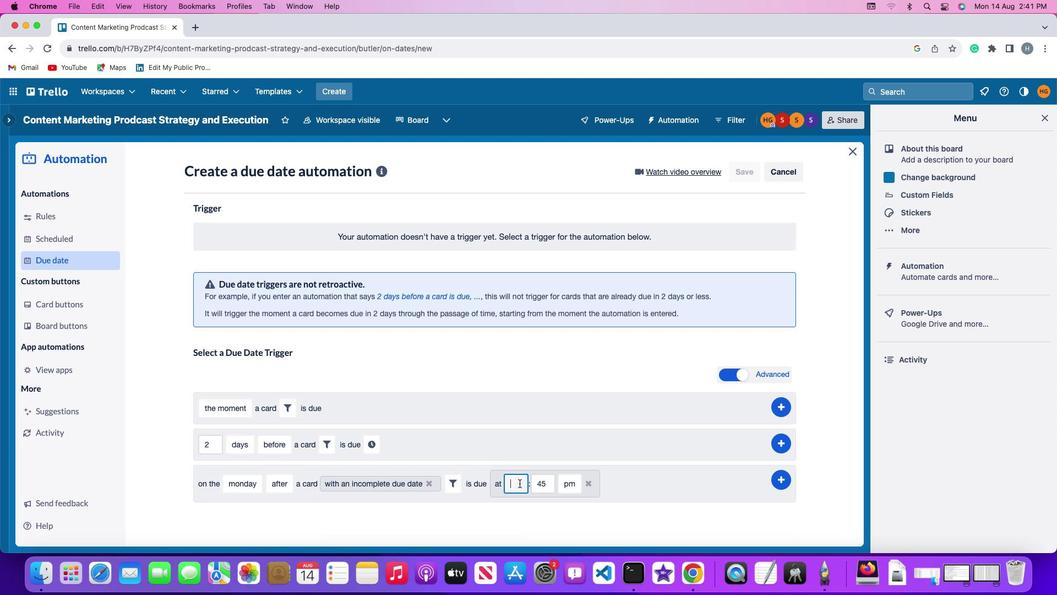 
Action: Key pressed Key.backspace
Screenshot: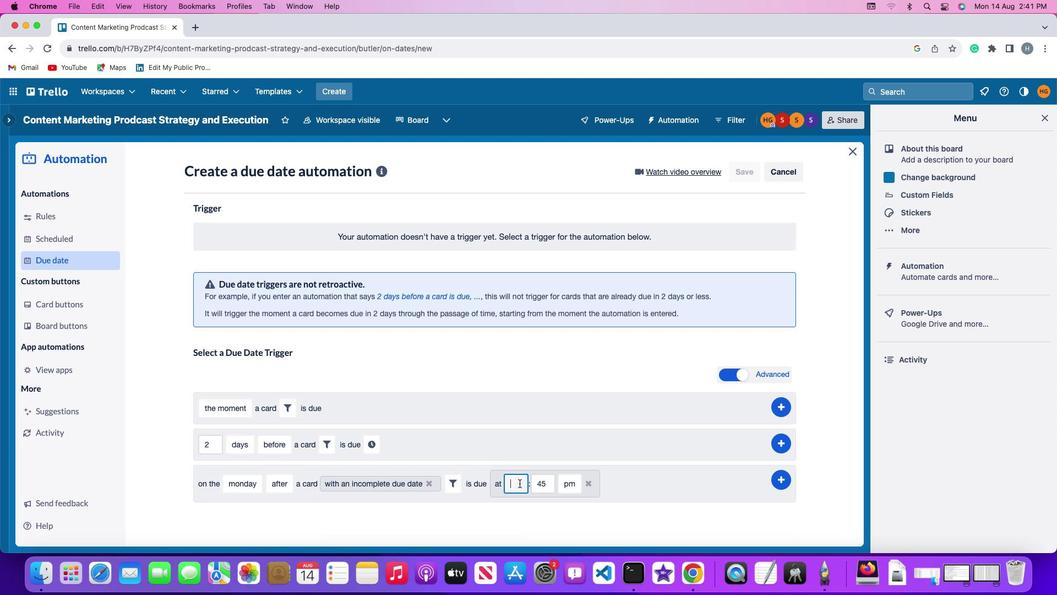 
Action: Mouse moved to (520, 471)
Screenshot: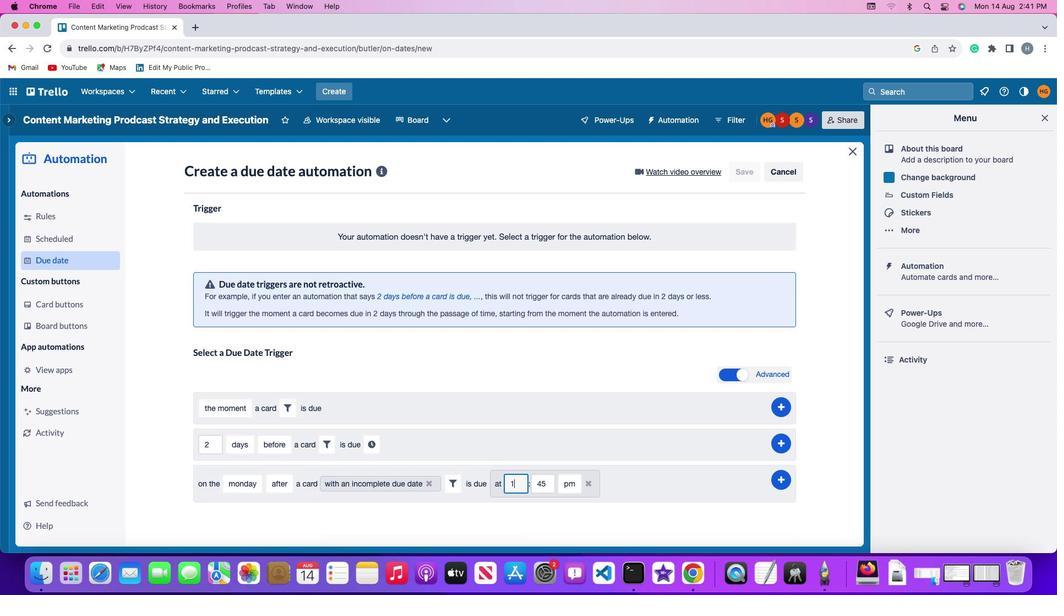 
Action: Key pressed '1''1'
Screenshot: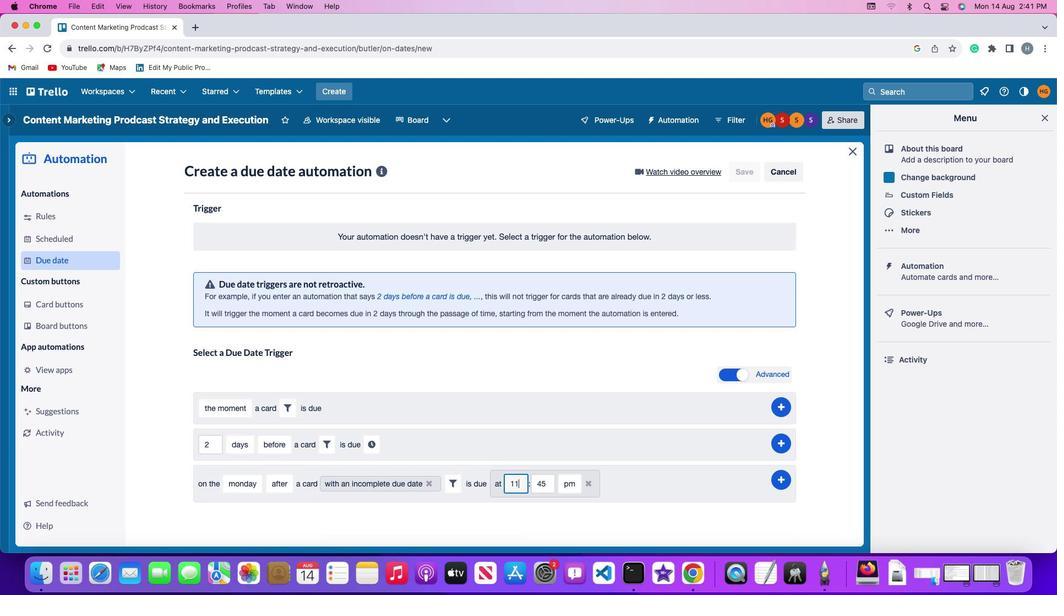 
Action: Mouse moved to (520, 471)
Screenshot: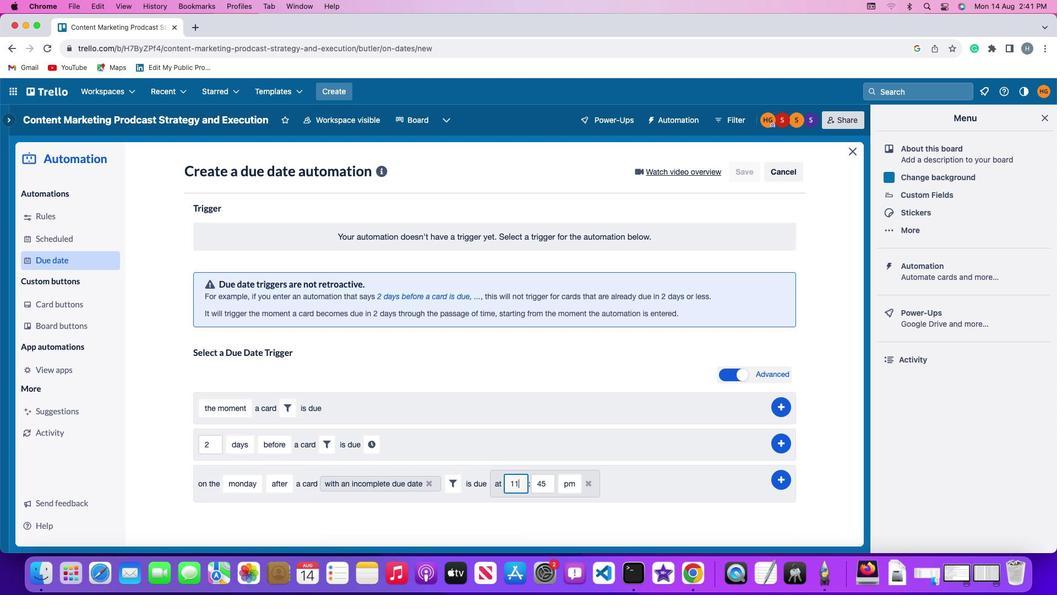 
Action: Key pressed '1'
Screenshot: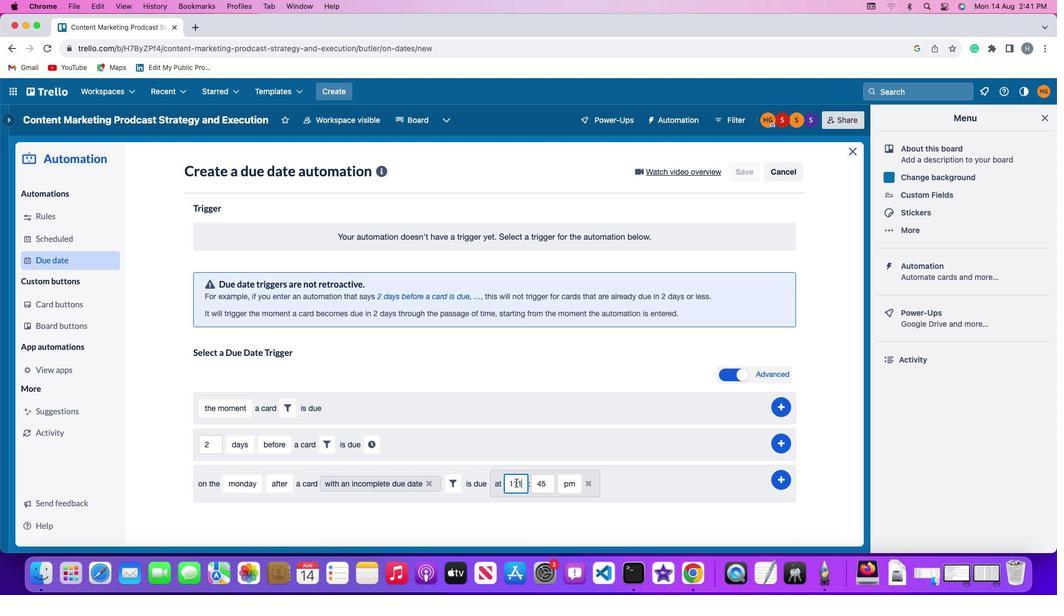 
Action: Mouse moved to (539, 471)
Screenshot: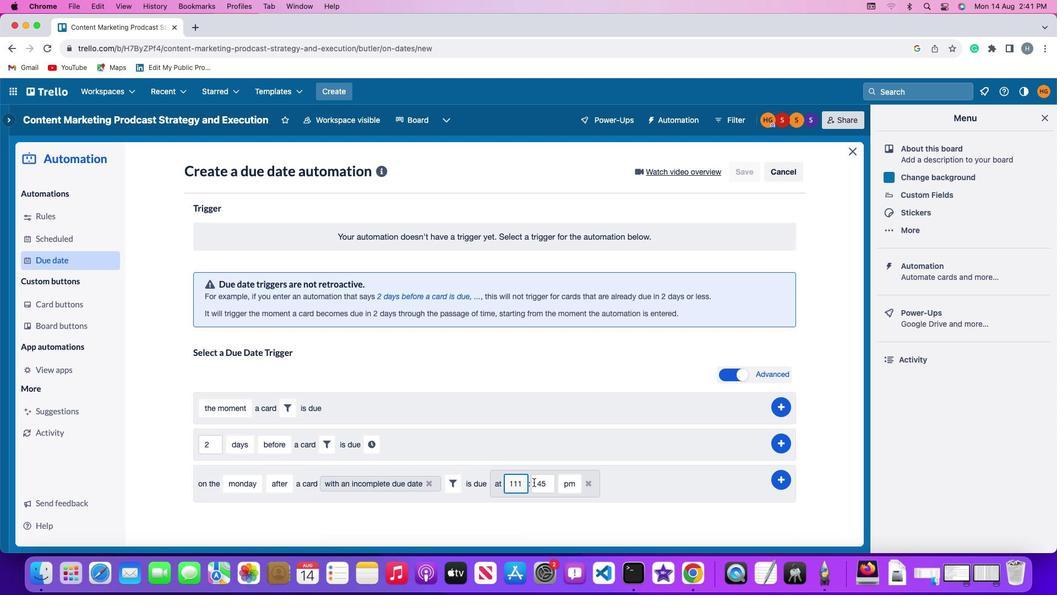 
Action: Key pressed Key.backspace
Screenshot: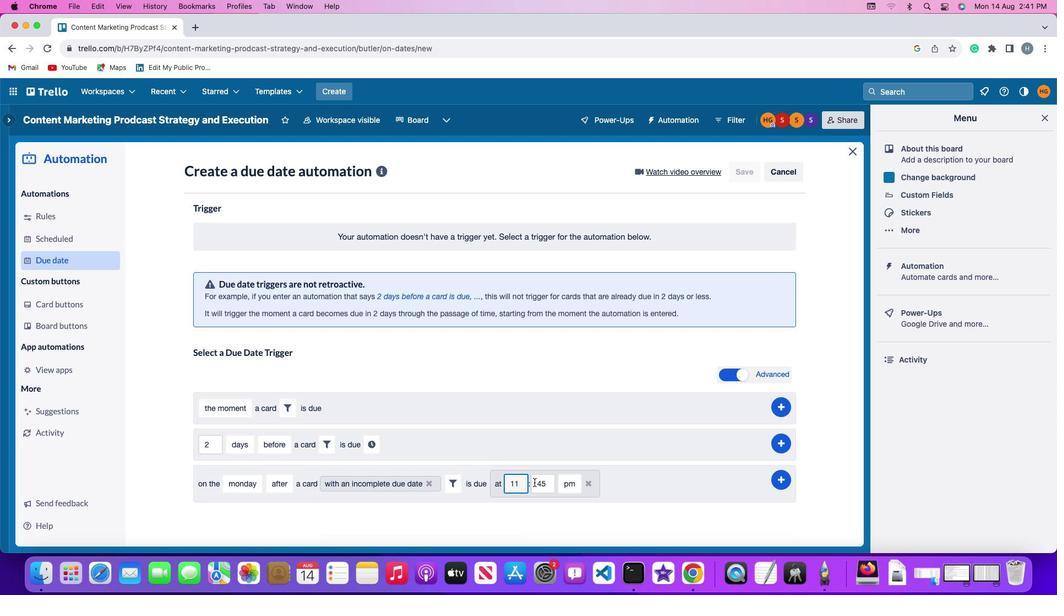 
Action: Mouse moved to (559, 471)
Screenshot: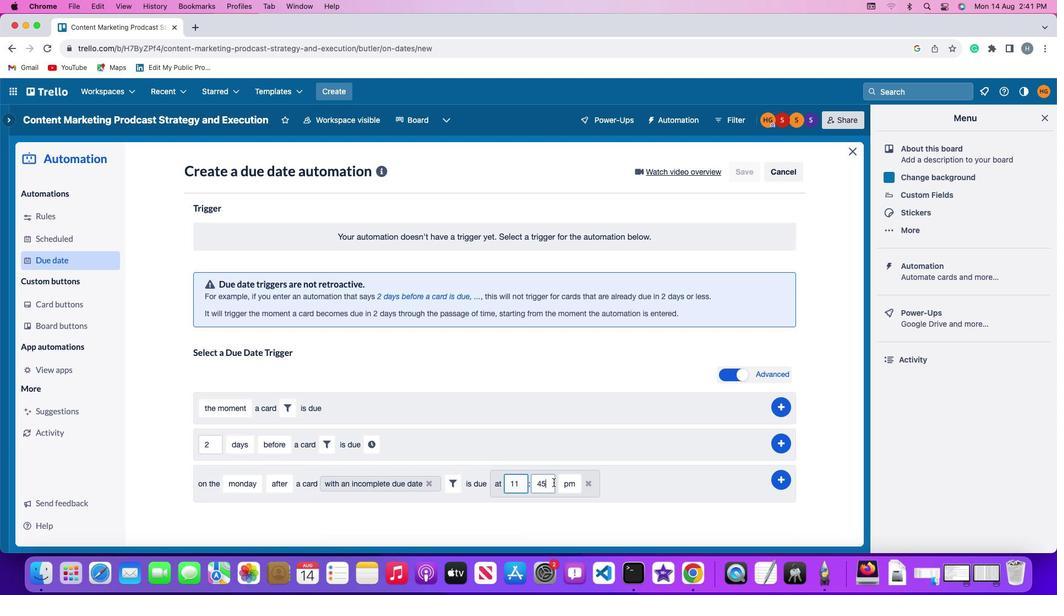 
Action: Mouse pressed left at (559, 471)
Screenshot: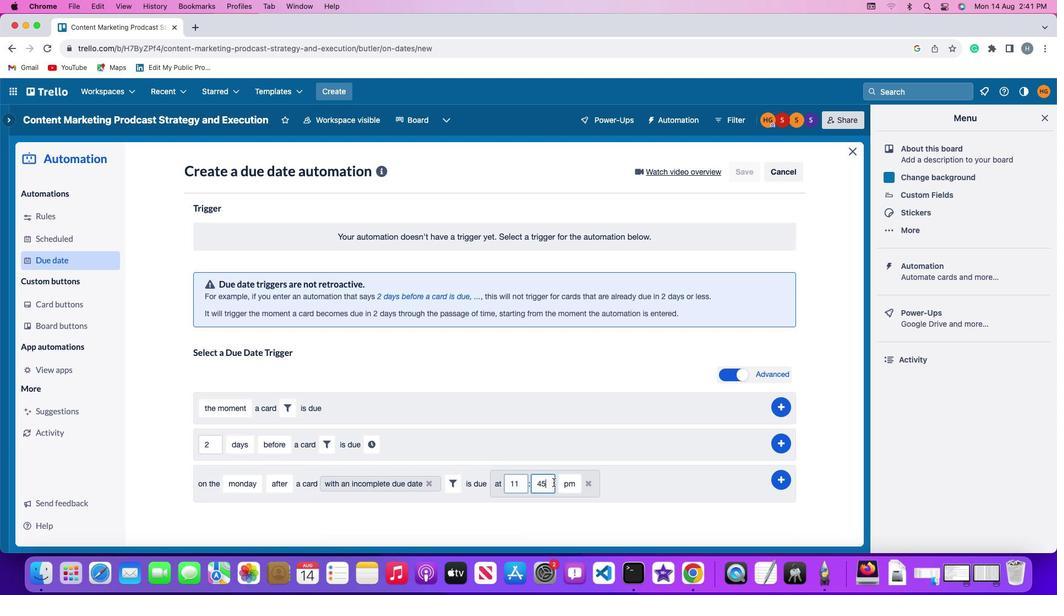 
Action: Key pressed Key.backspaceKey.backspace'0''0'
Screenshot: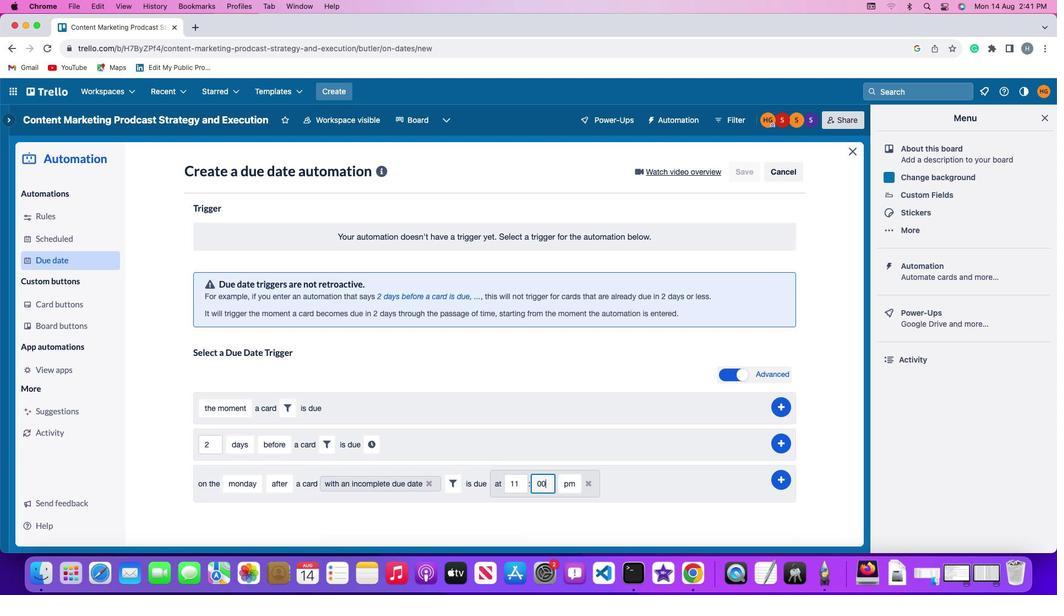
Action: Mouse moved to (570, 472)
Screenshot: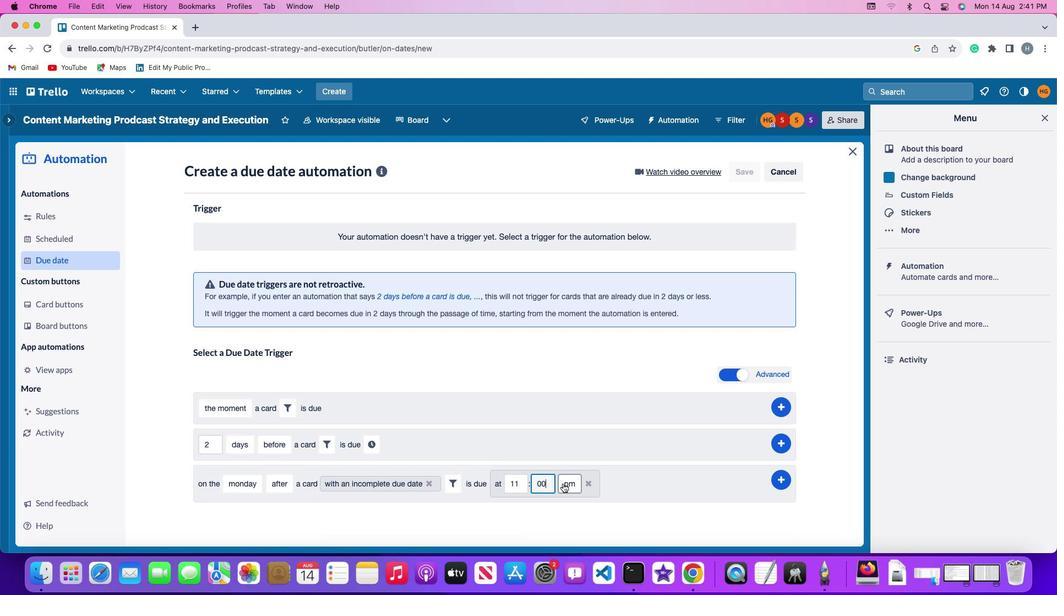 
Action: Mouse pressed left at (570, 472)
Screenshot: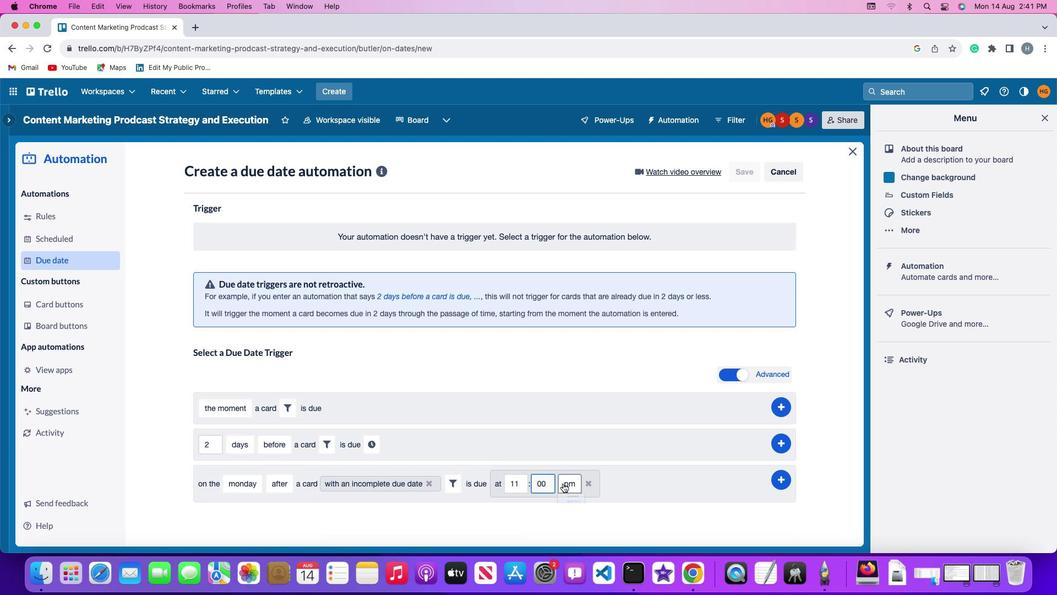 
Action: Mouse moved to (575, 489)
Screenshot: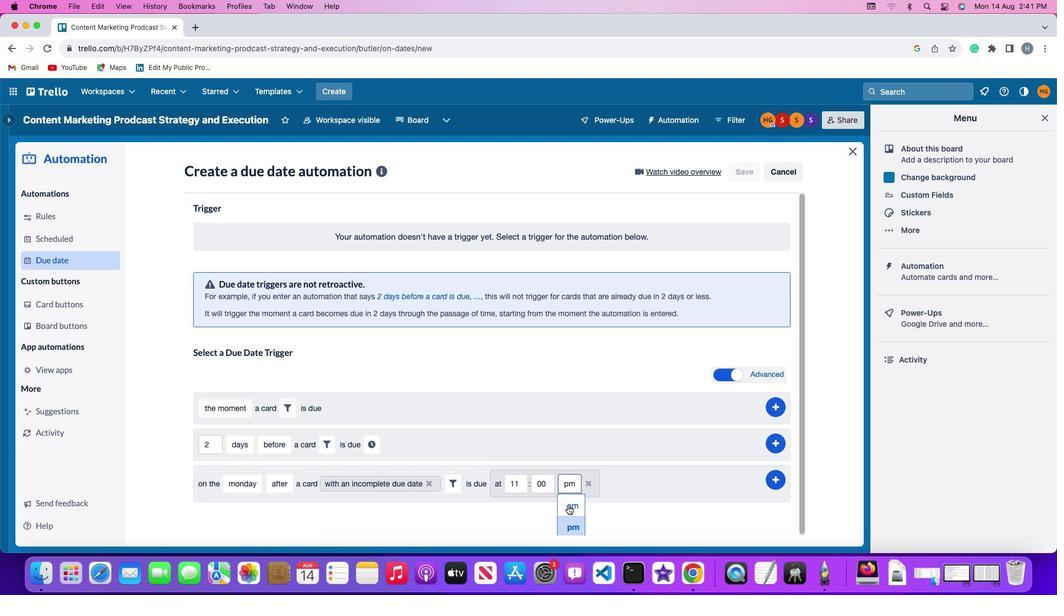 
Action: Mouse pressed left at (575, 489)
Screenshot: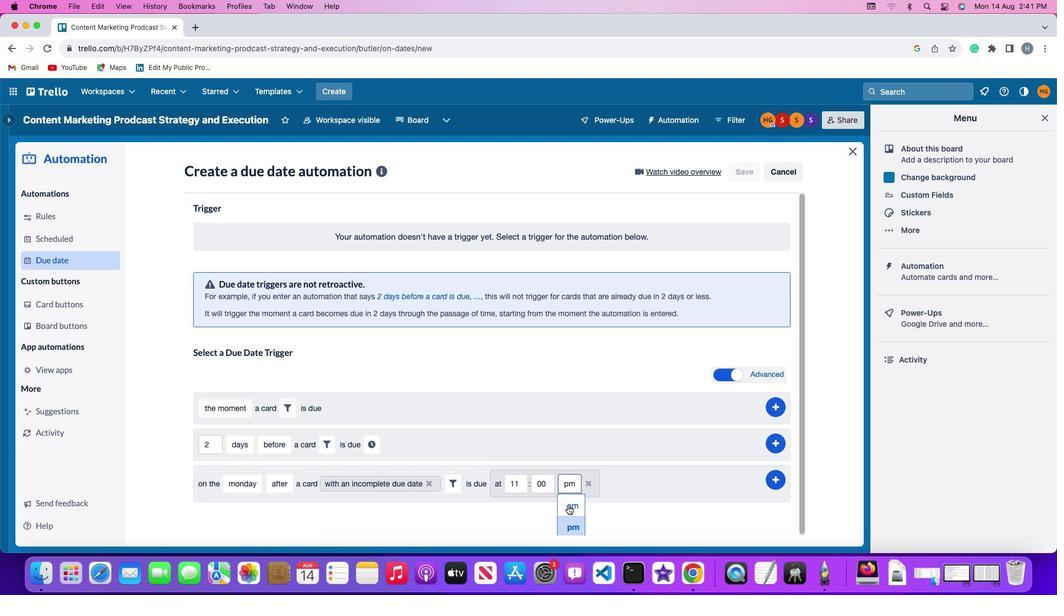 
Action: Mouse moved to (797, 467)
Screenshot: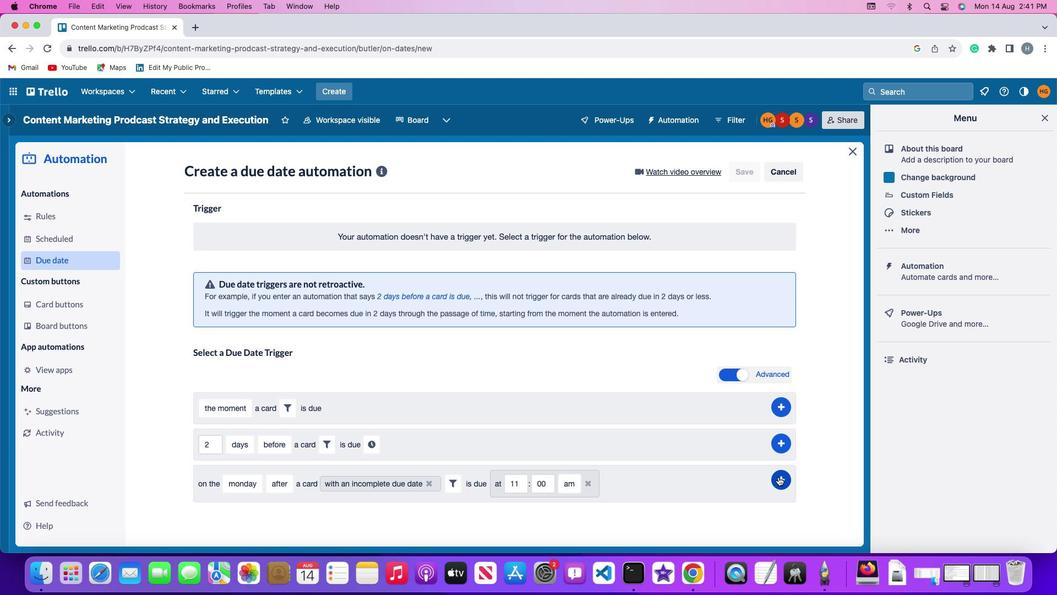 
Action: Mouse pressed left at (797, 467)
Screenshot: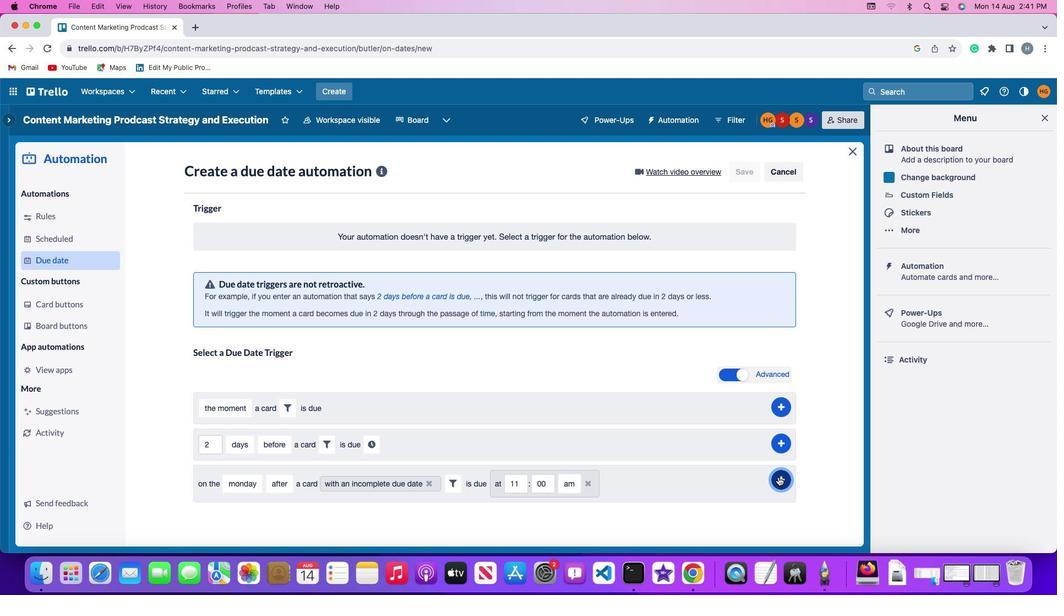 
Action: Mouse moved to (844, 387)
Screenshot: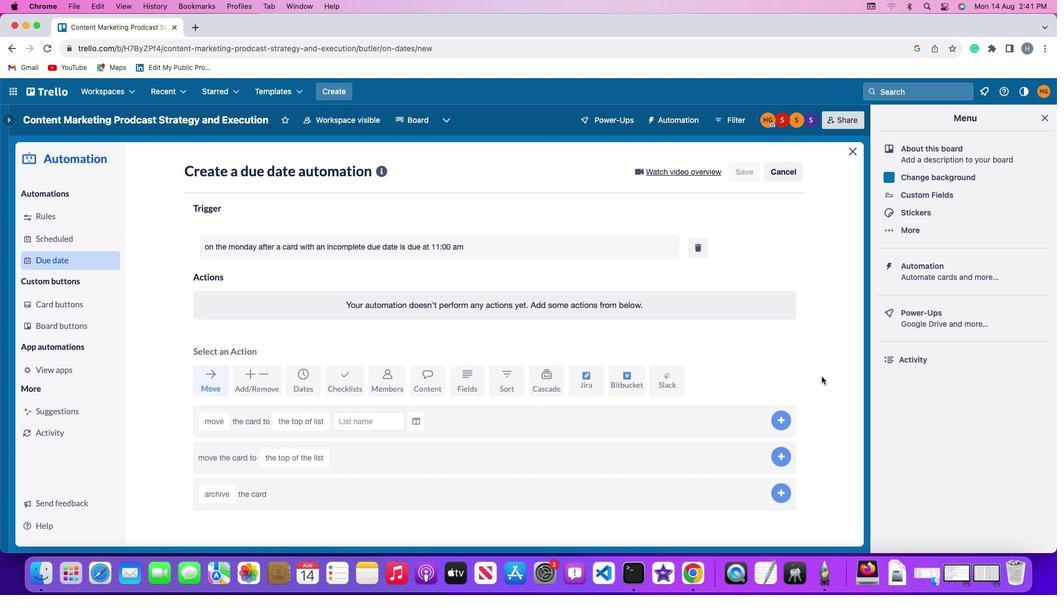 
